 Task: Apply theme blue & gold in current slide.
Action: Mouse moved to (538, 117)
Screenshot: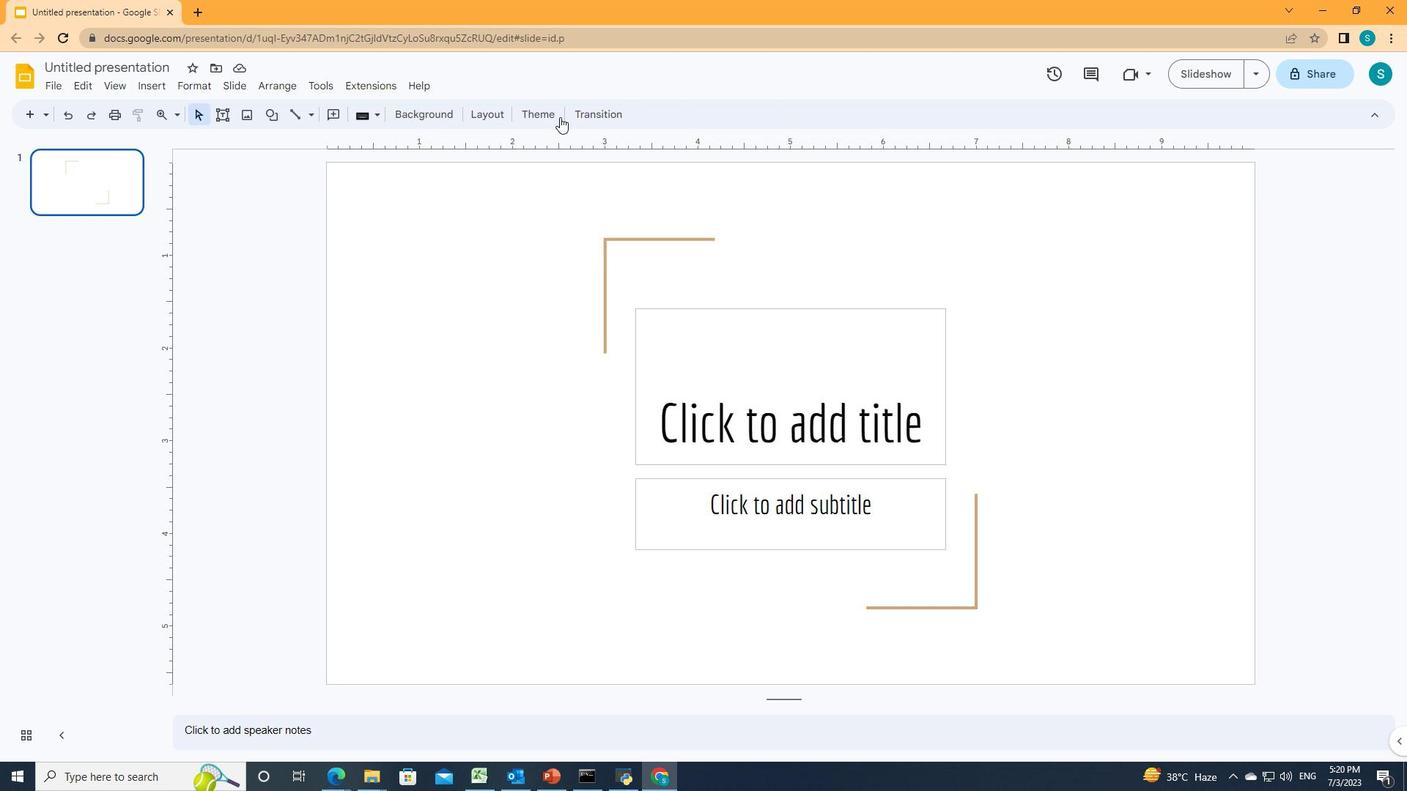 
Action: Mouse pressed left at (538, 117)
Screenshot: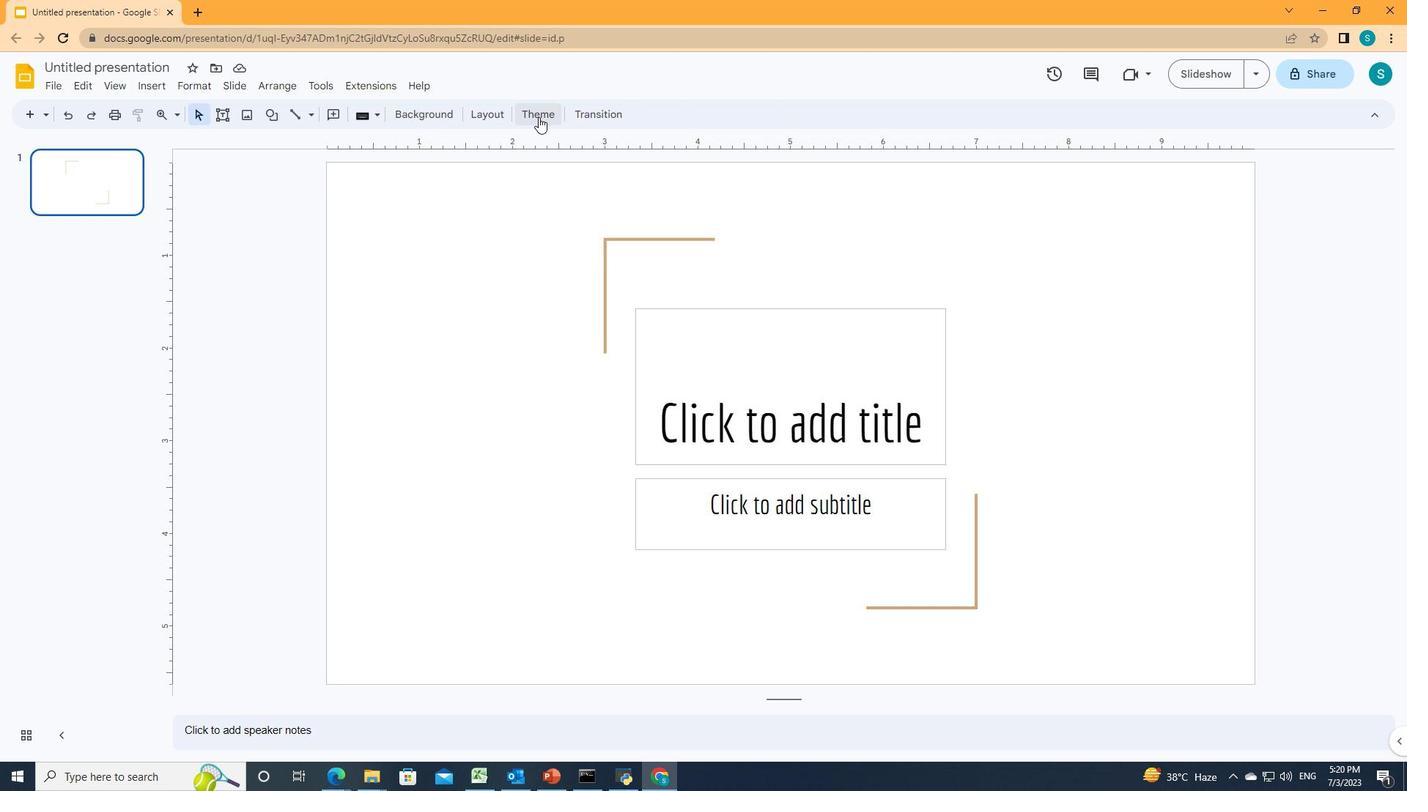 
Action: Mouse moved to (1246, 357)
Screenshot: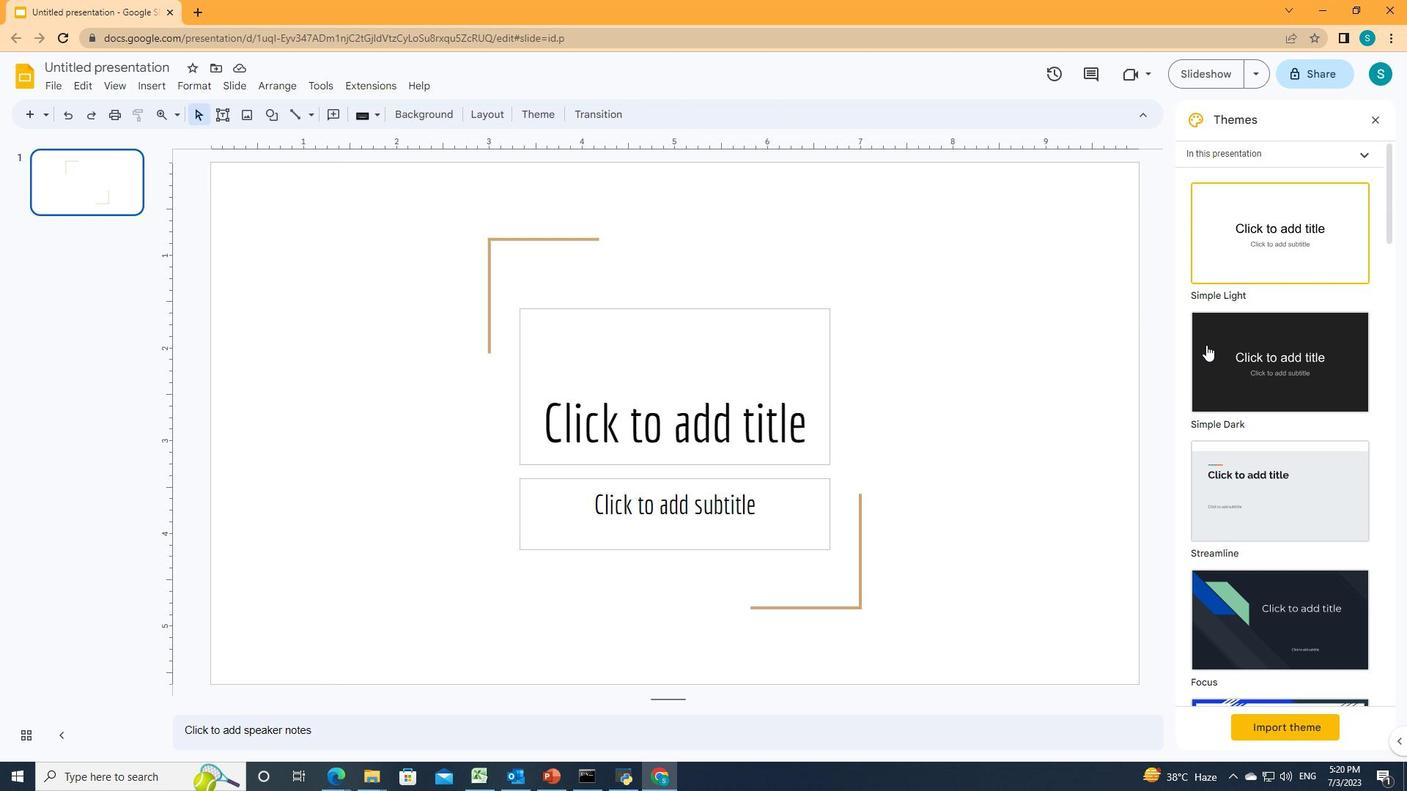 
Action: Mouse scrolled (1246, 356) with delta (0, 0)
Screenshot: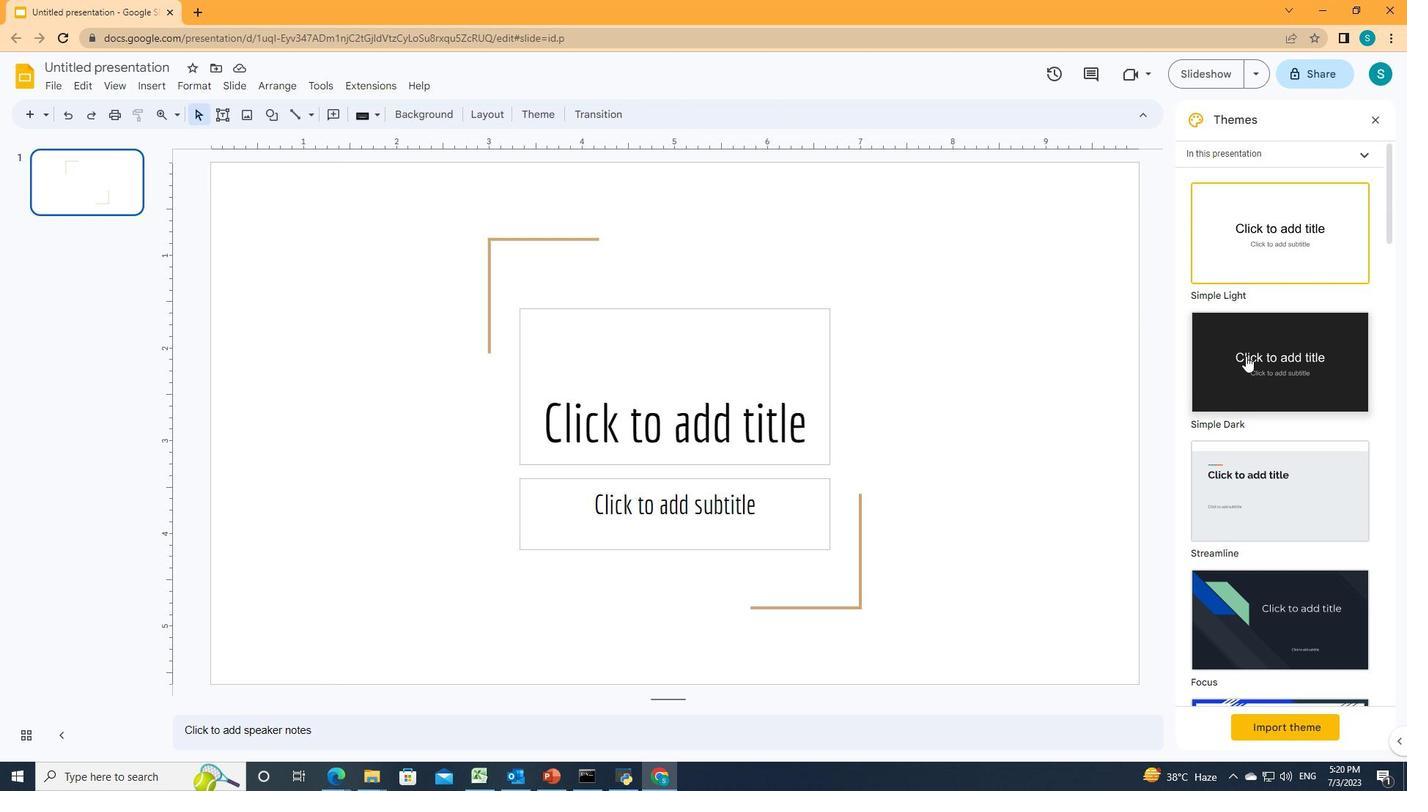 
Action: Mouse scrolled (1246, 356) with delta (0, 0)
Screenshot: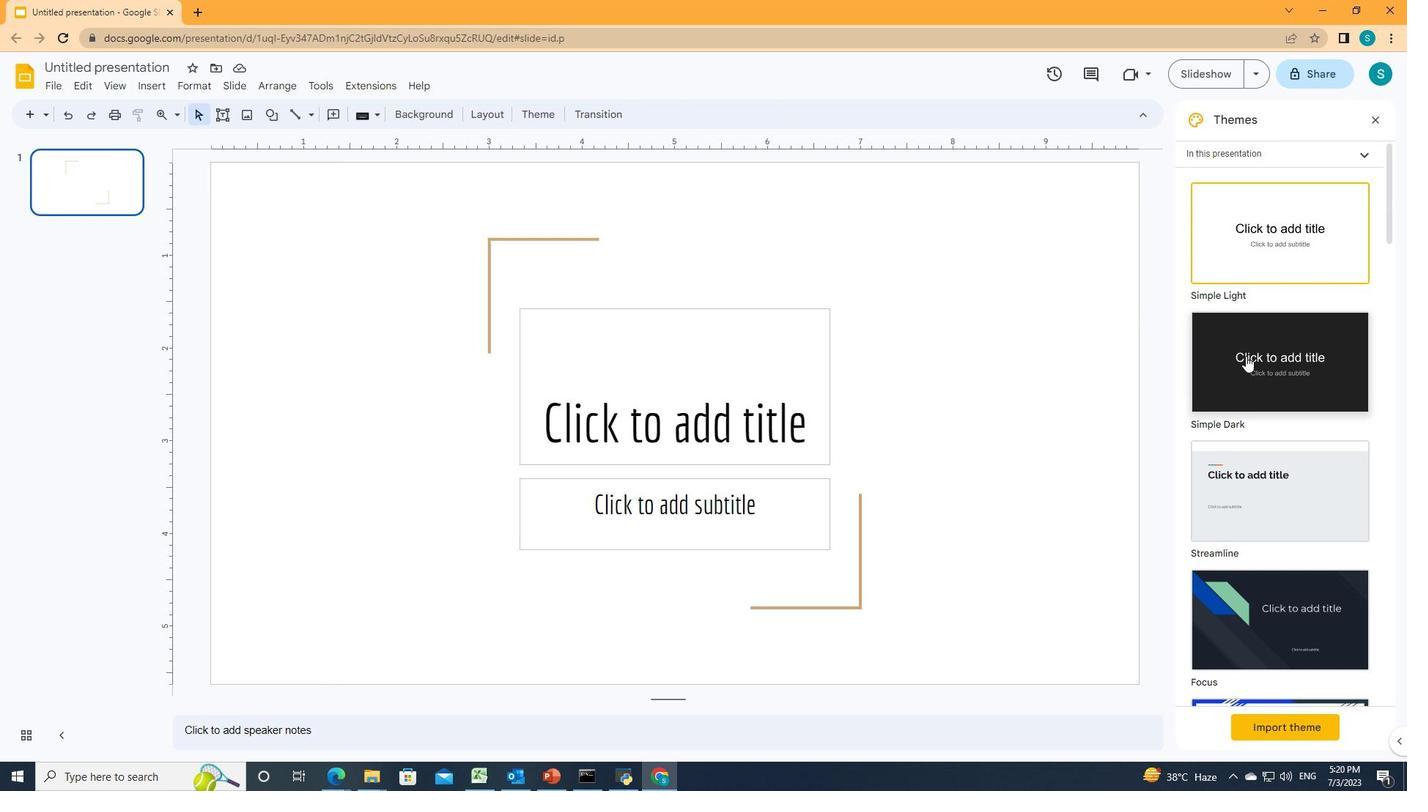 
Action: Mouse moved to (1246, 357)
Screenshot: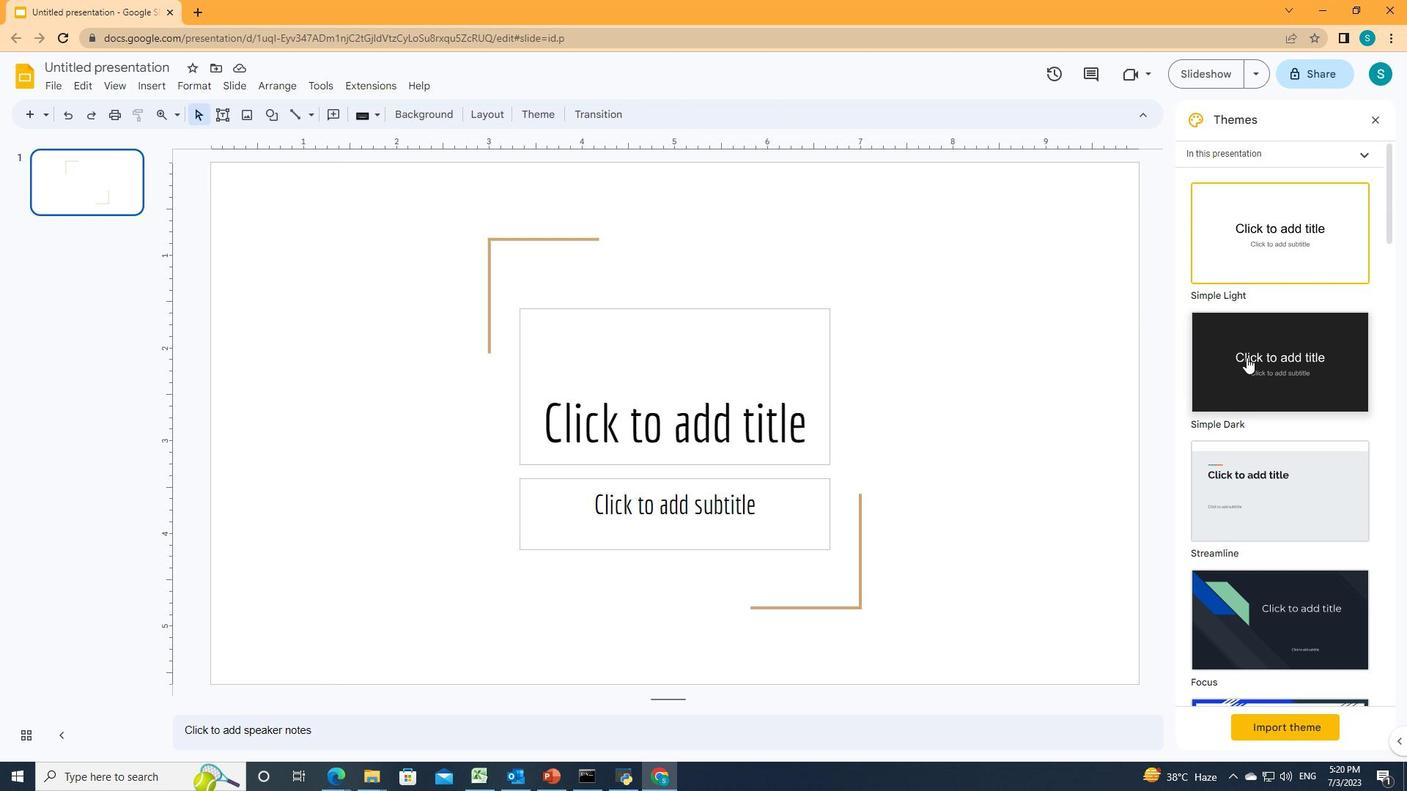 
Action: Mouse scrolled (1246, 356) with delta (0, 0)
Screenshot: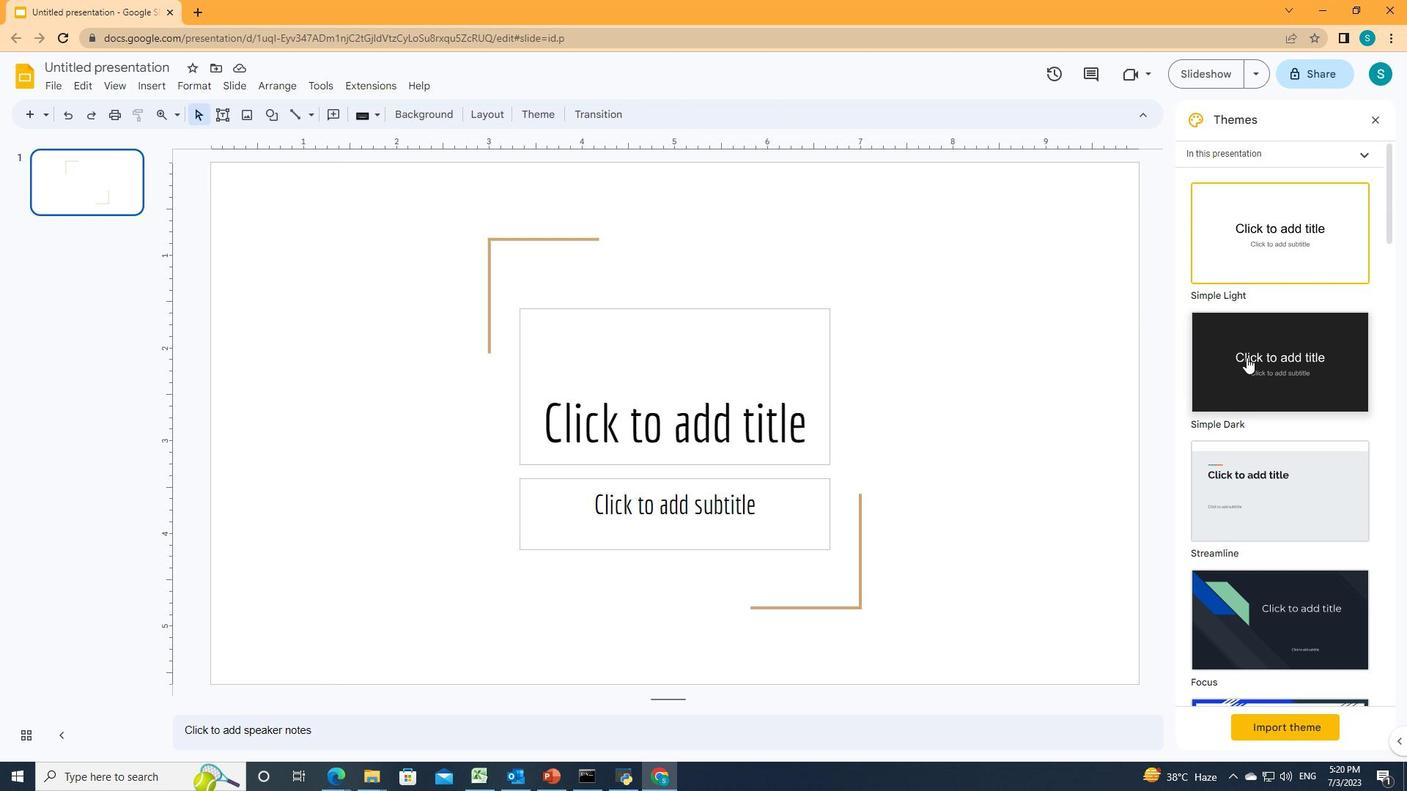 
Action: Mouse moved to (1246, 358)
Screenshot: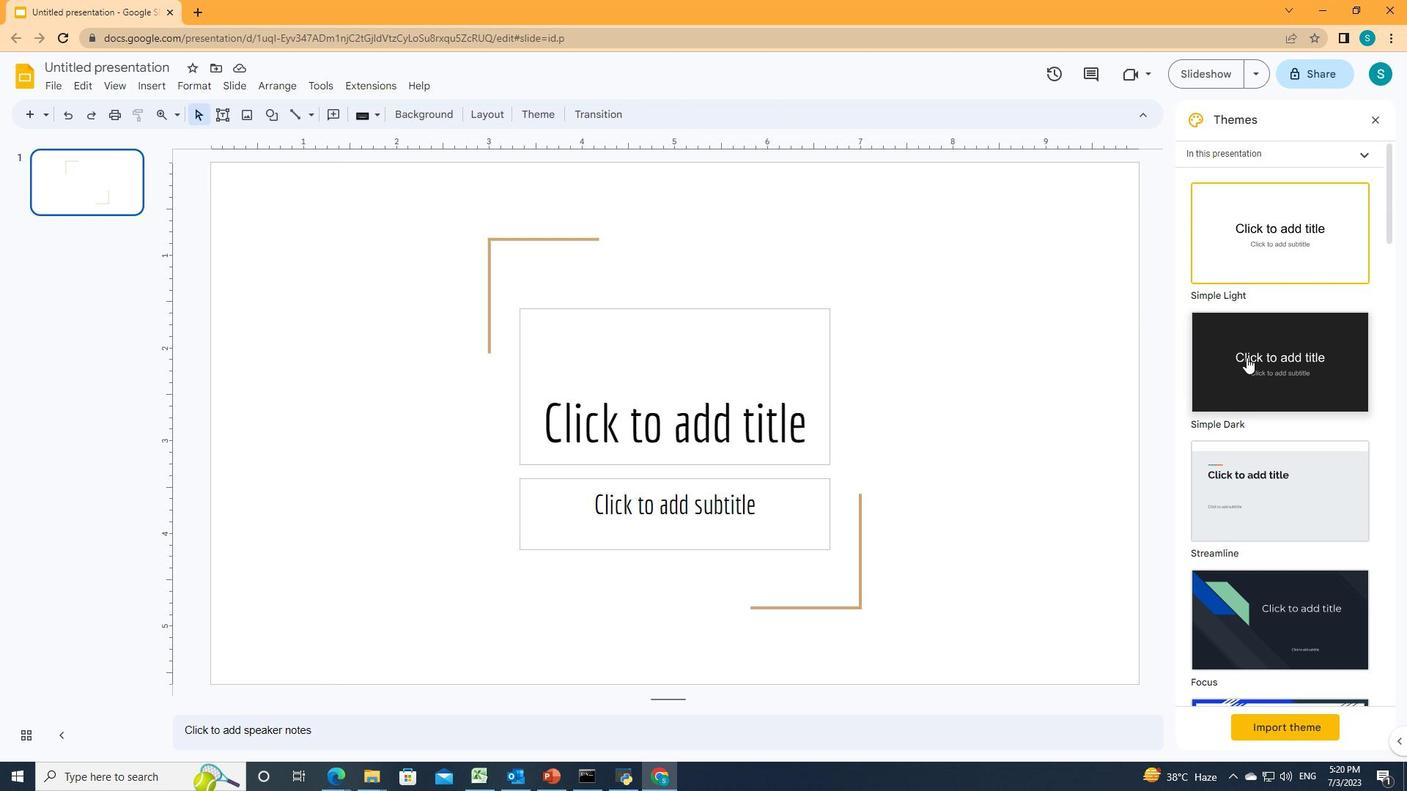 
Action: Mouse scrolled (1246, 357) with delta (0, 0)
Screenshot: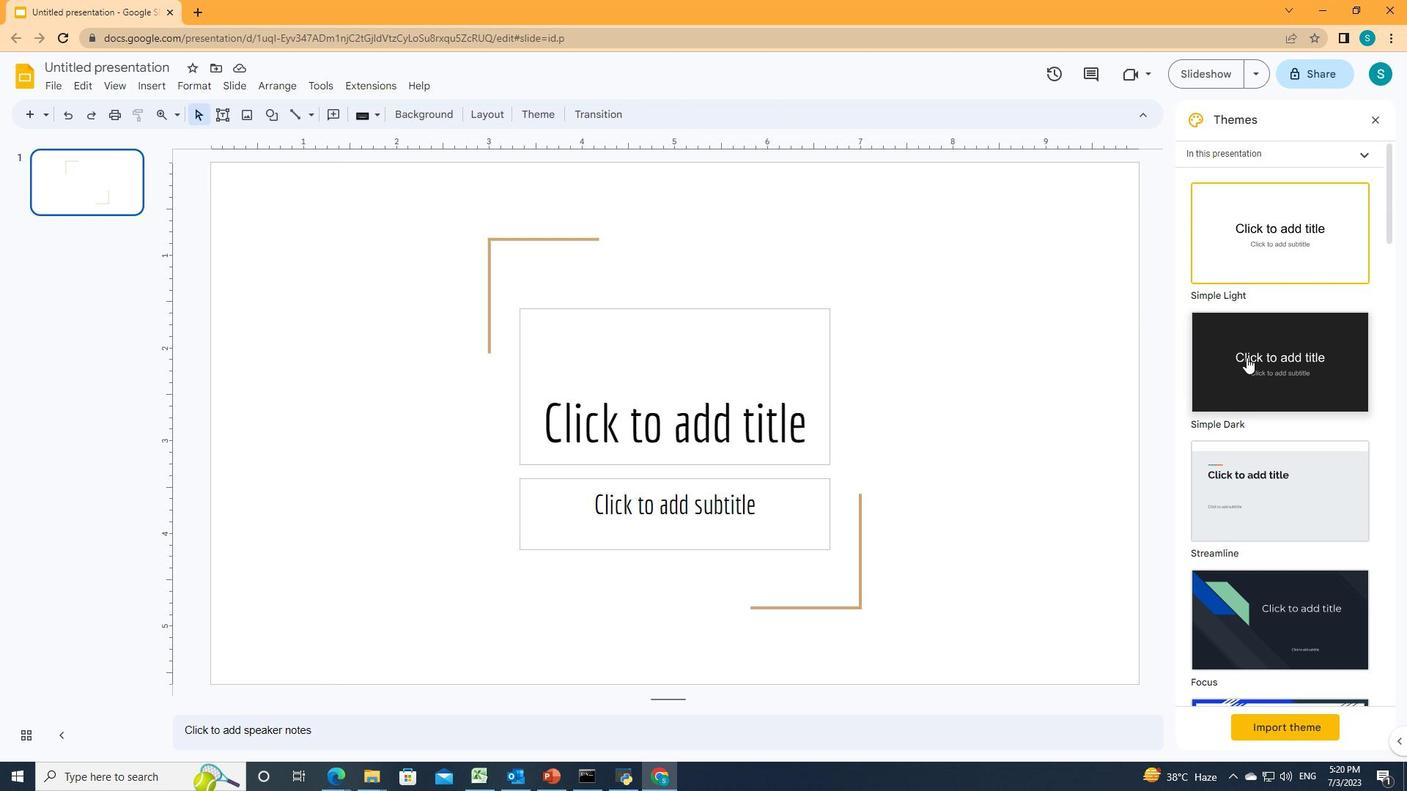 
Action: Mouse scrolled (1246, 357) with delta (0, 0)
Screenshot: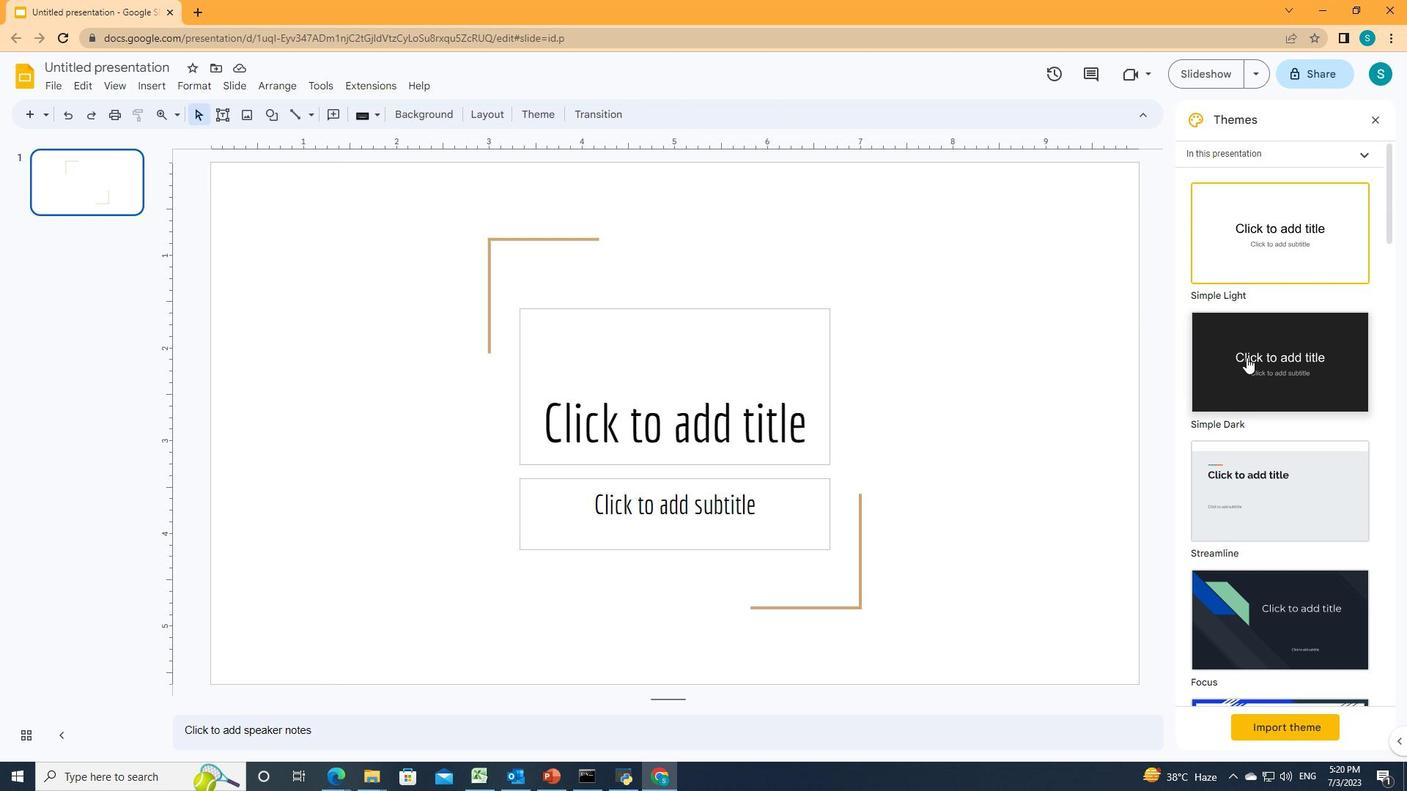 
Action: Mouse scrolled (1246, 357) with delta (0, 0)
Screenshot: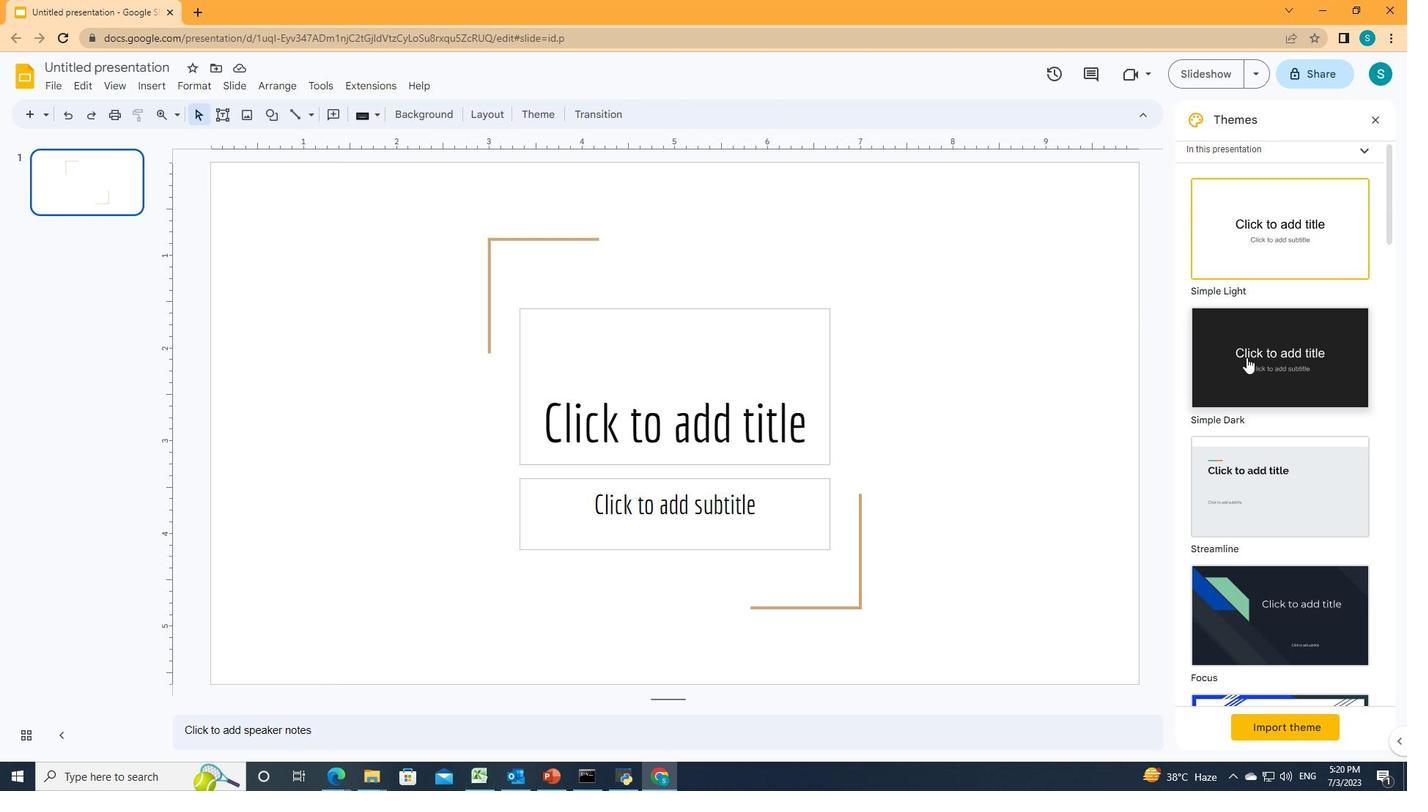 
Action: Mouse scrolled (1246, 357) with delta (0, 0)
Screenshot: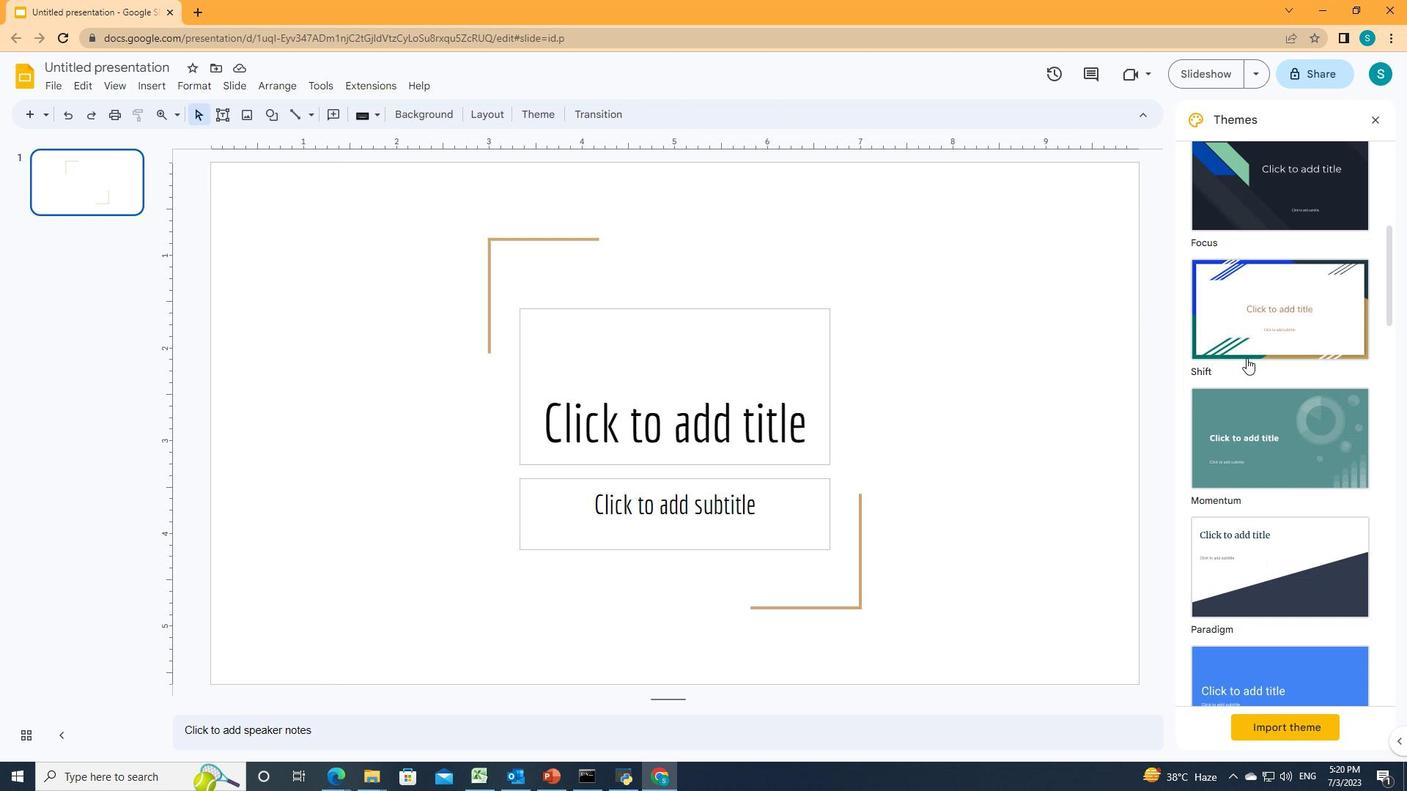 
Action: Mouse scrolled (1246, 357) with delta (0, 0)
Screenshot: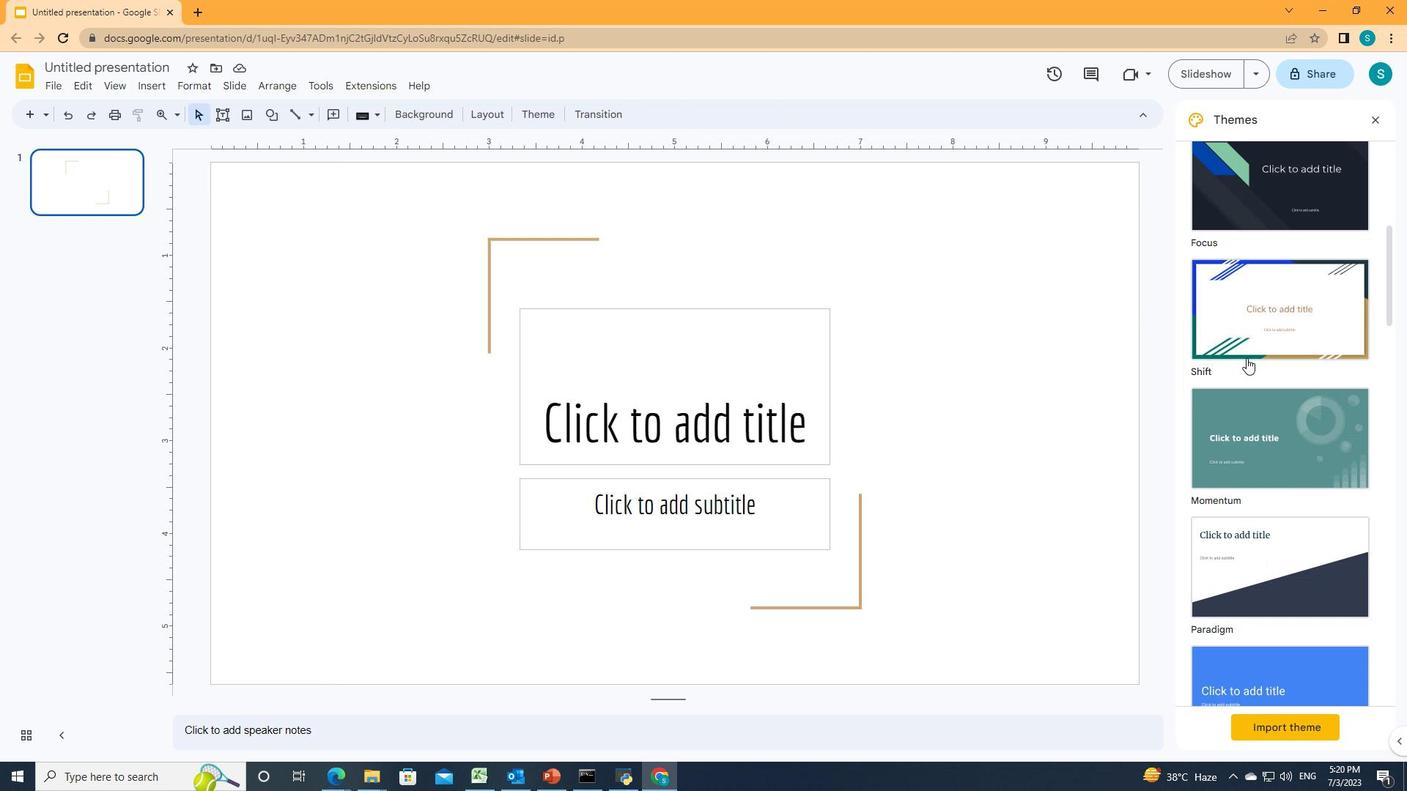 
Action: Mouse scrolled (1246, 357) with delta (0, 0)
Screenshot: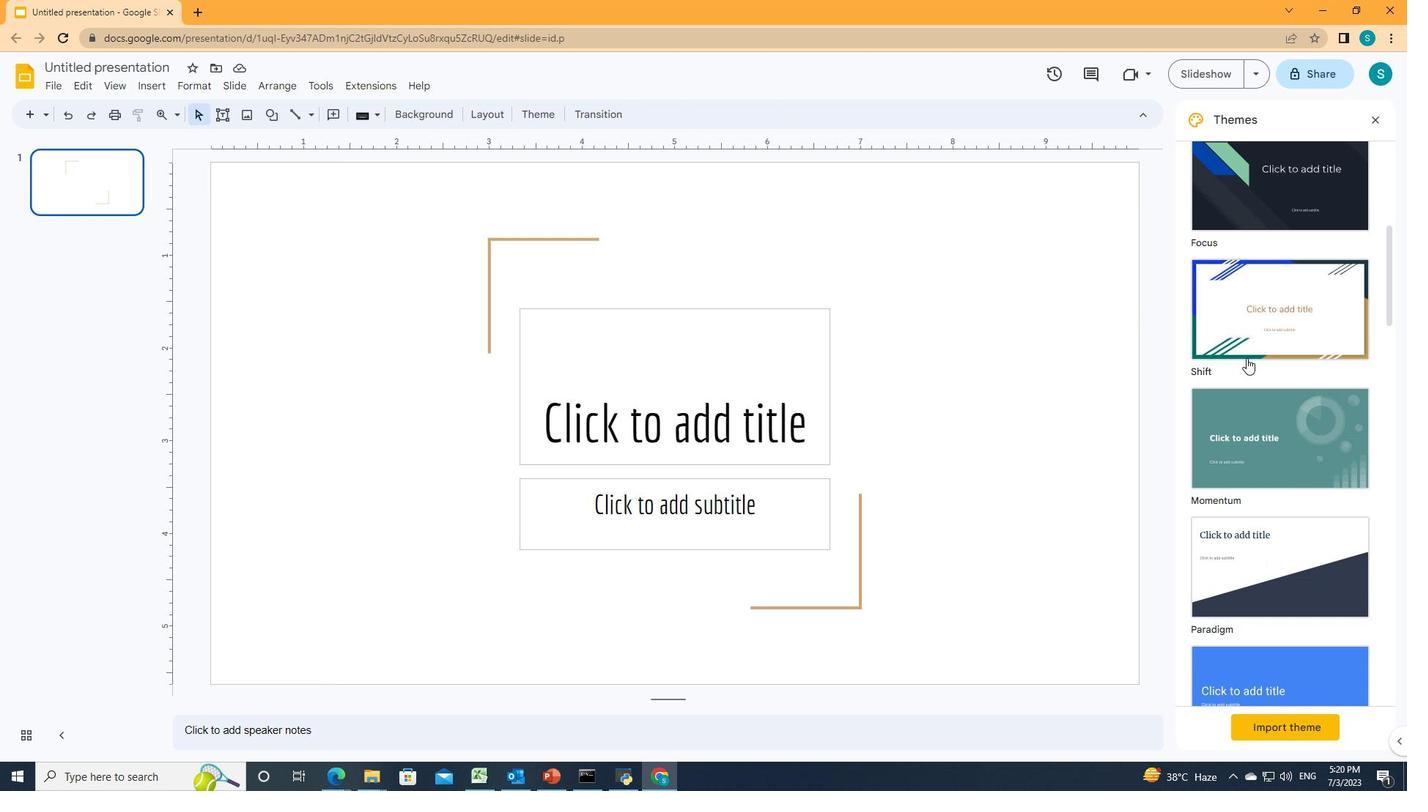 
Action: Mouse scrolled (1246, 357) with delta (0, 0)
Screenshot: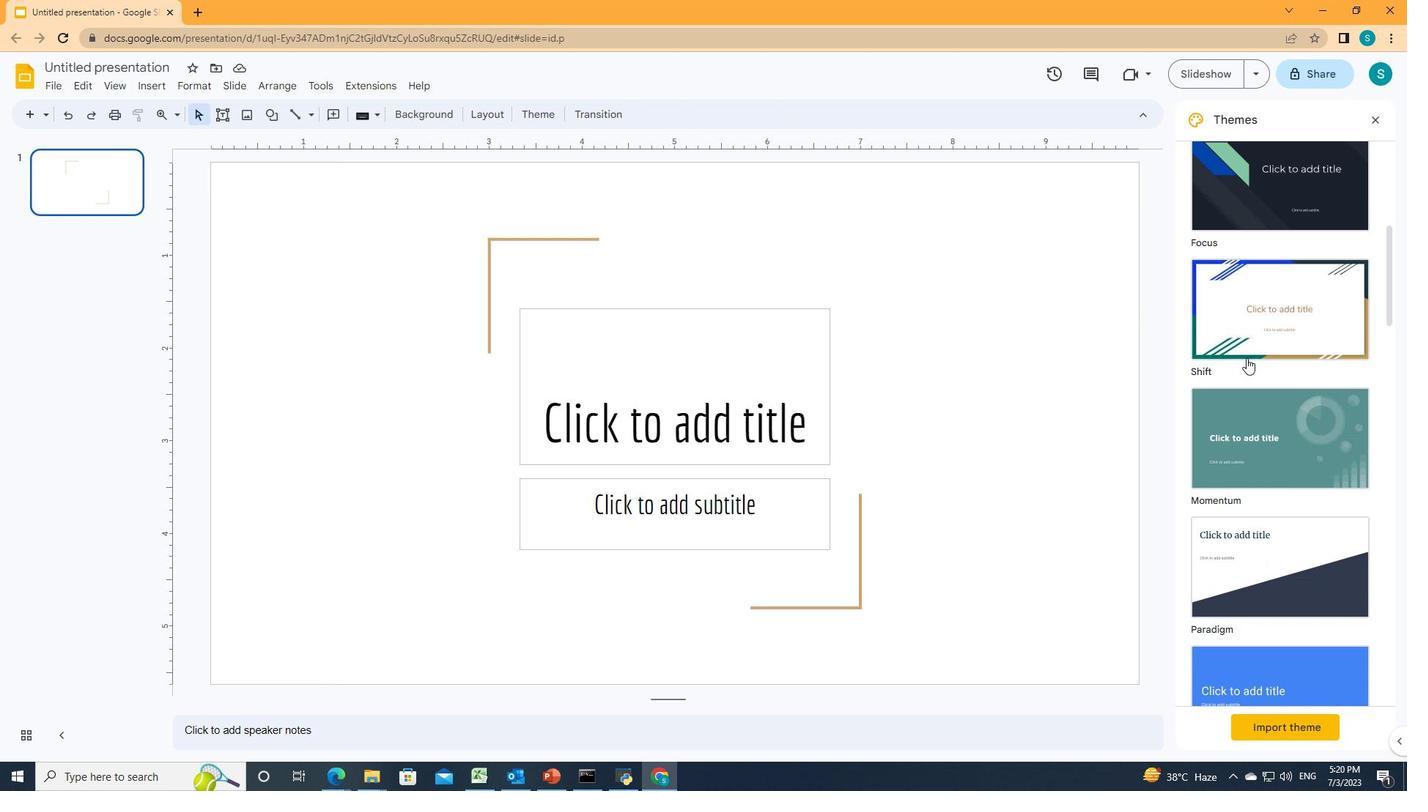 
Action: Mouse scrolled (1246, 357) with delta (0, 0)
Screenshot: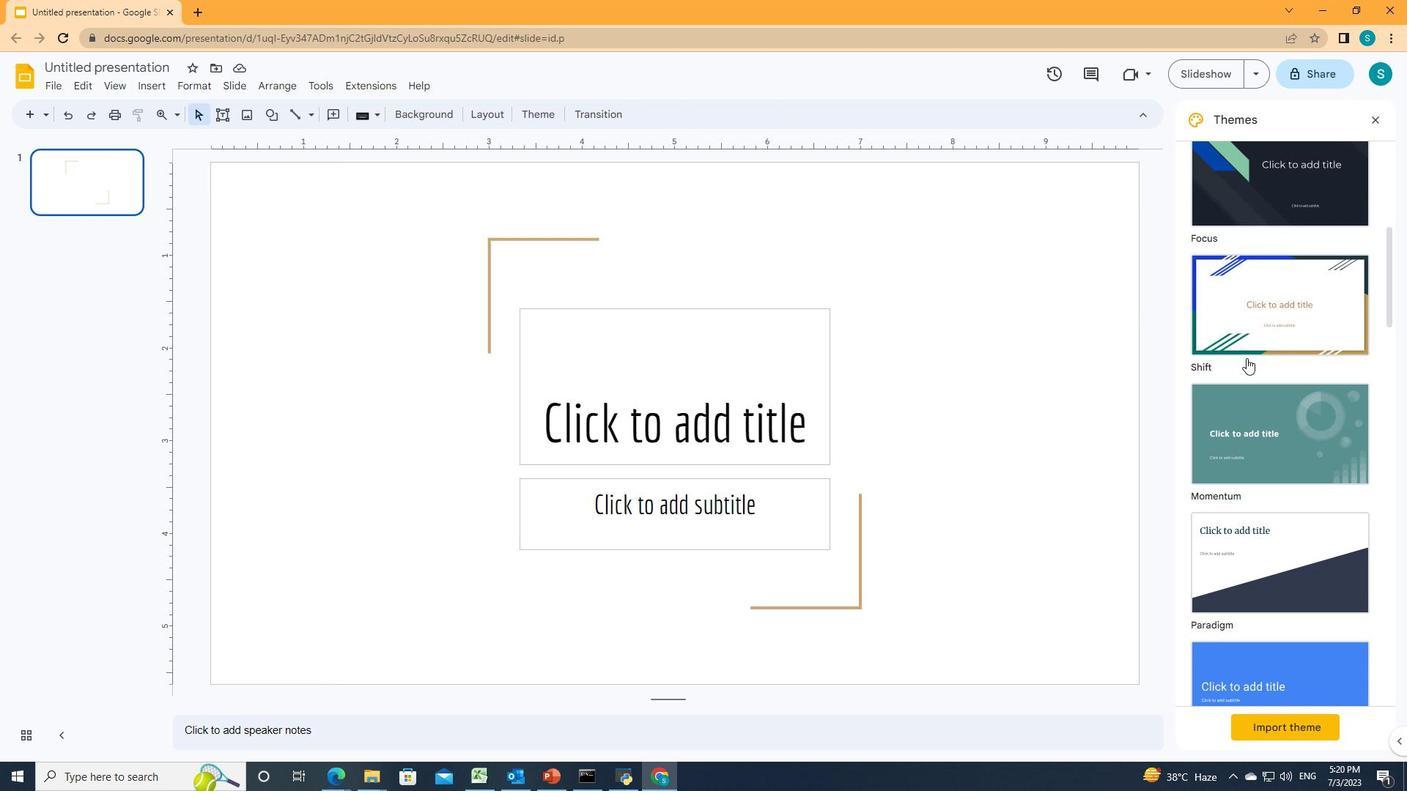 
Action: Mouse scrolled (1246, 357) with delta (0, 0)
Screenshot: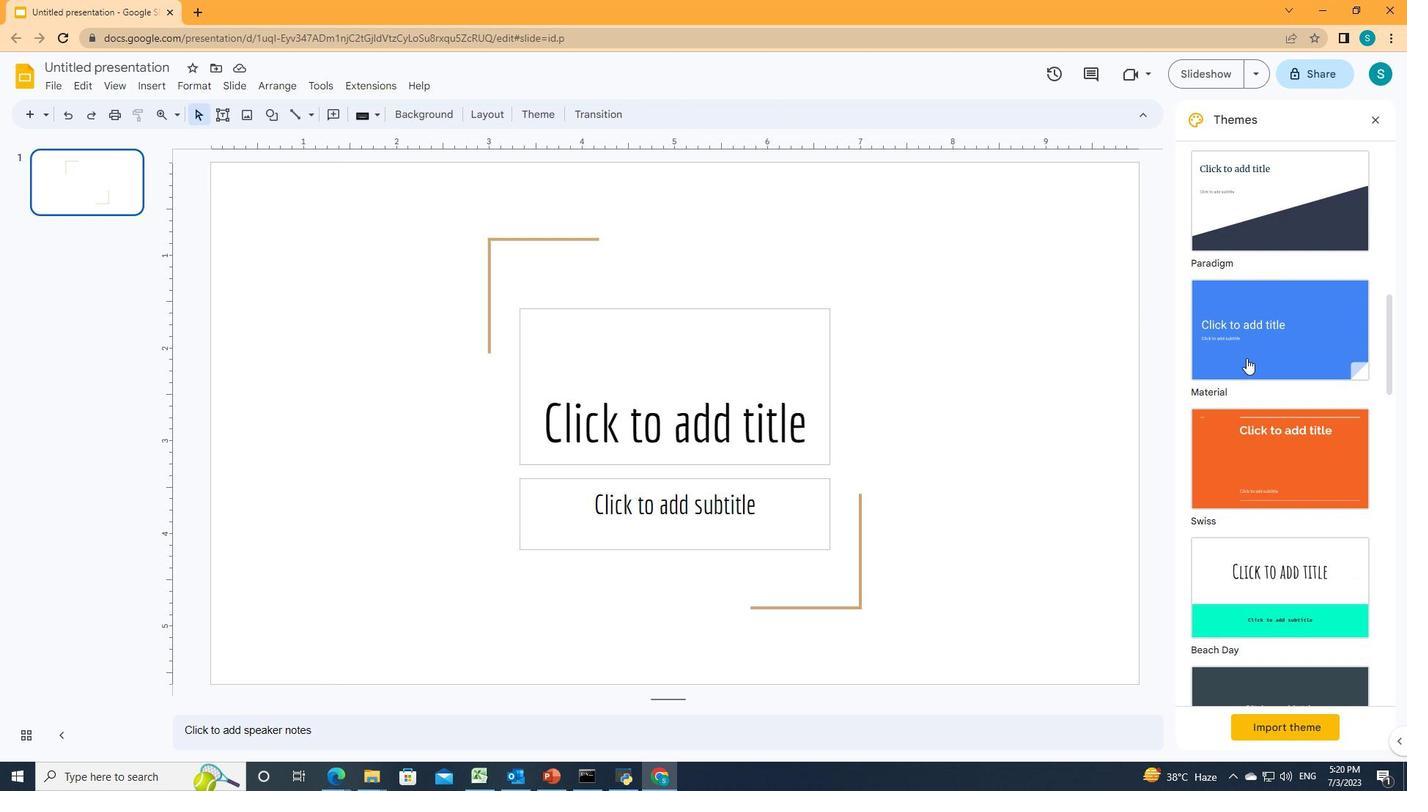 
Action: Mouse scrolled (1246, 357) with delta (0, 0)
Screenshot: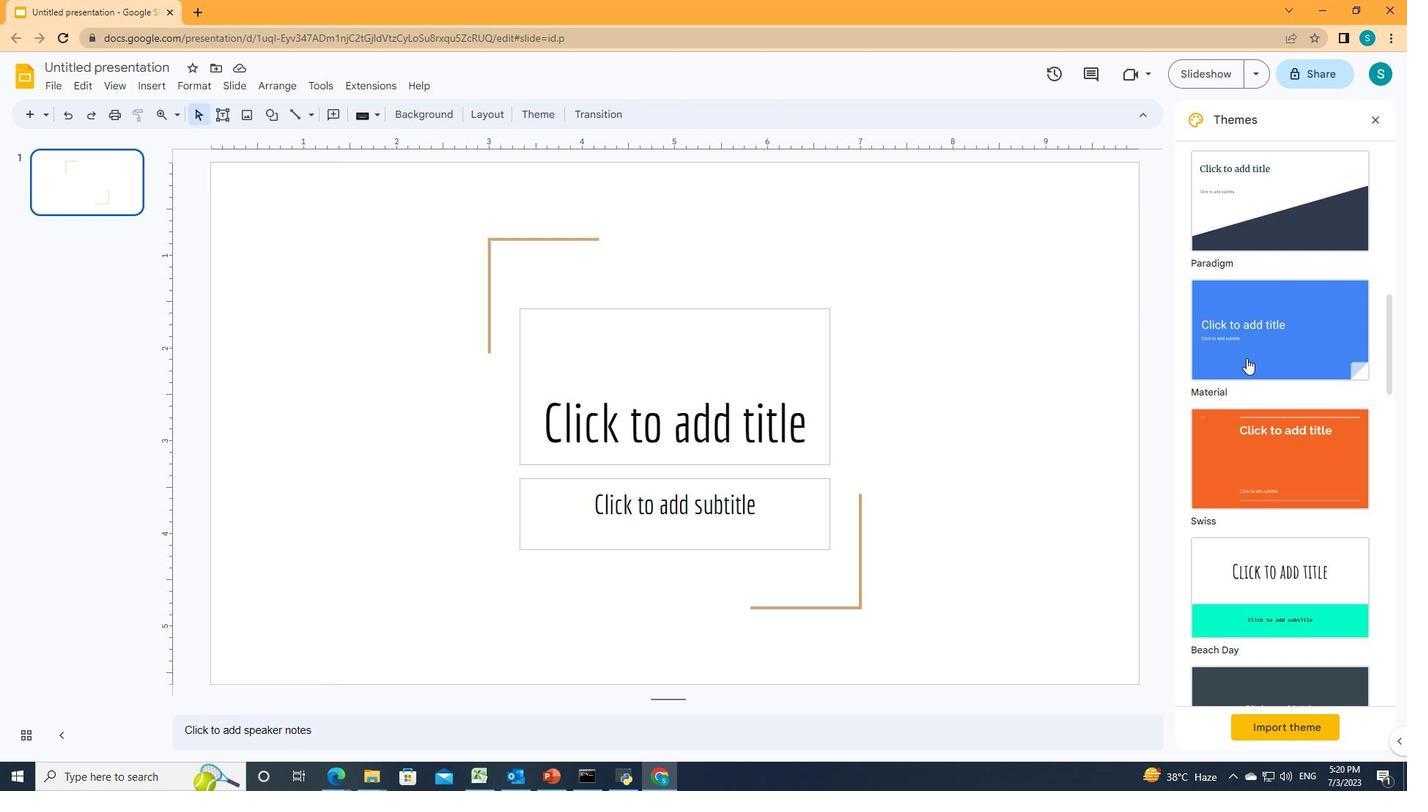 
Action: Mouse scrolled (1246, 357) with delta (0, 0)
Screenshot: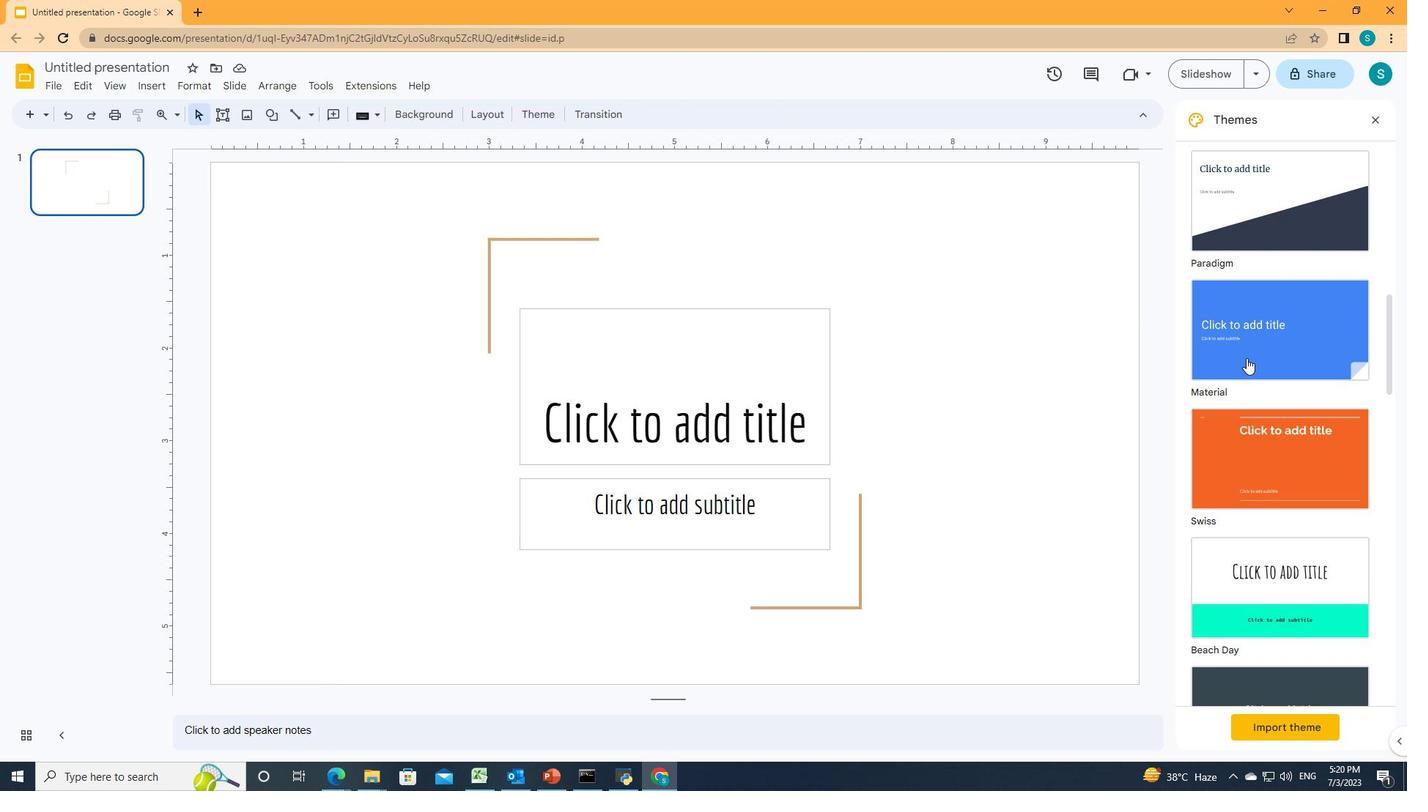 
Action: Mouse scrolled (1246, 357) with delta (0, 0)
Screenshot: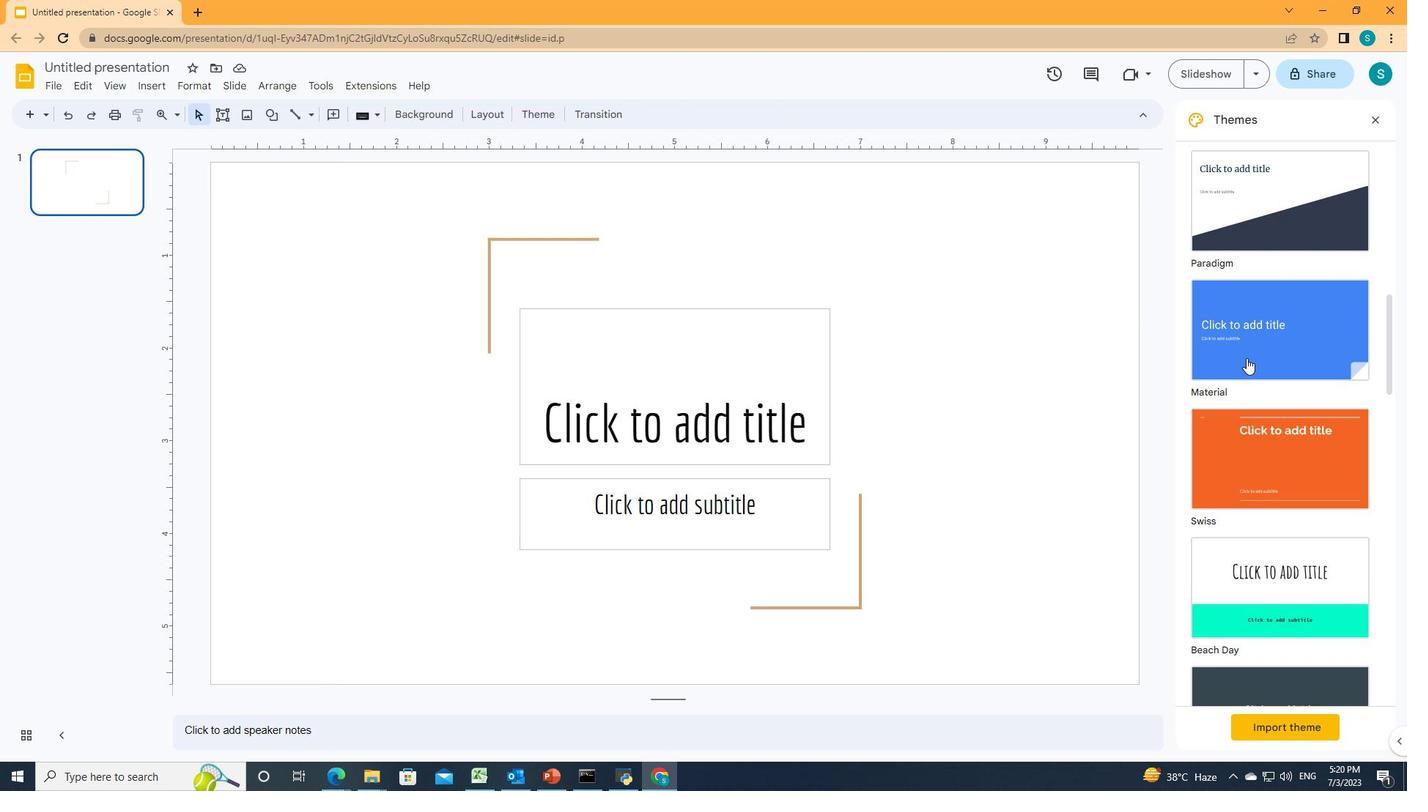 
Action: Mouse scrolled (1246, 357) with delta (0, 0)
Screenshot: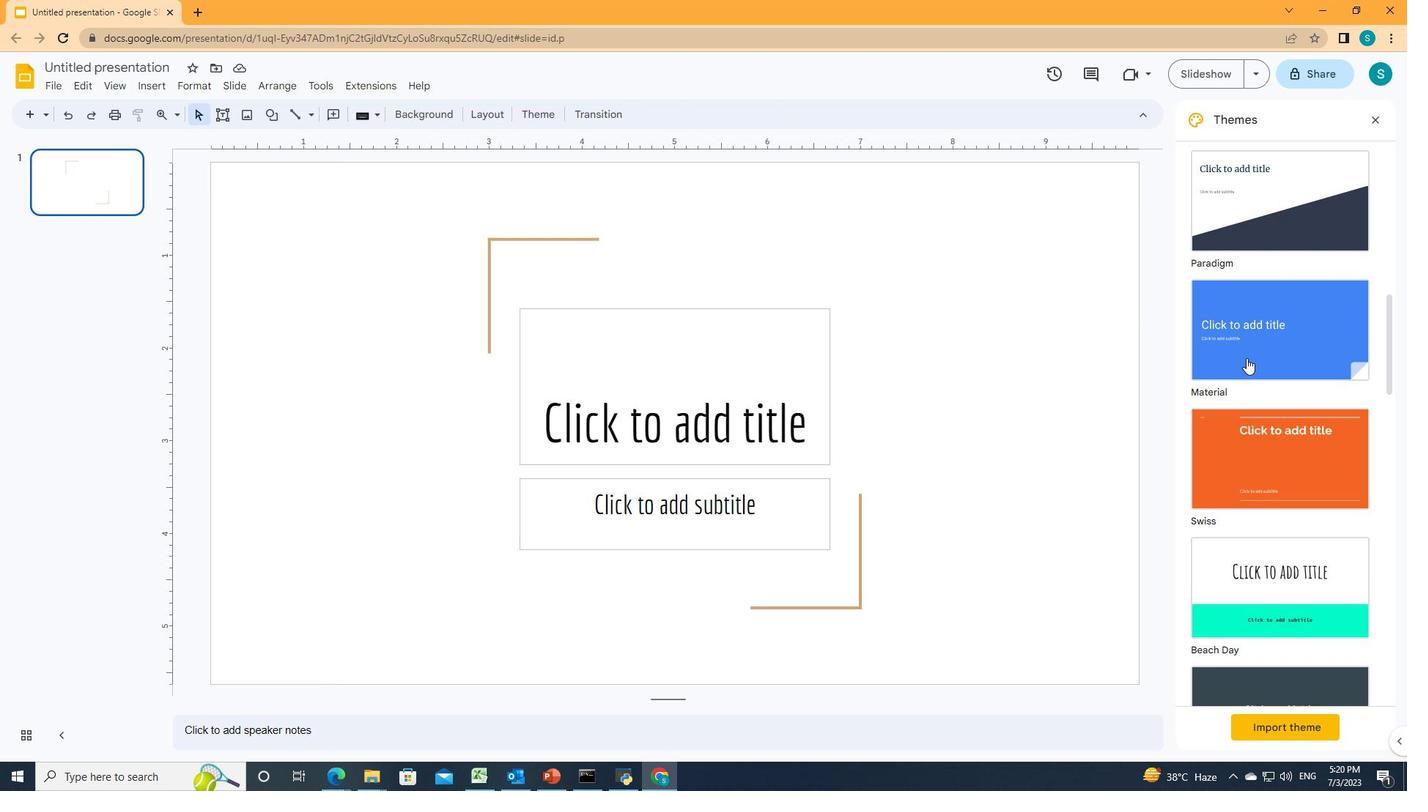 
Action: Mouse scrolled (1246, 357) with delta (0, 0)
Screenshot: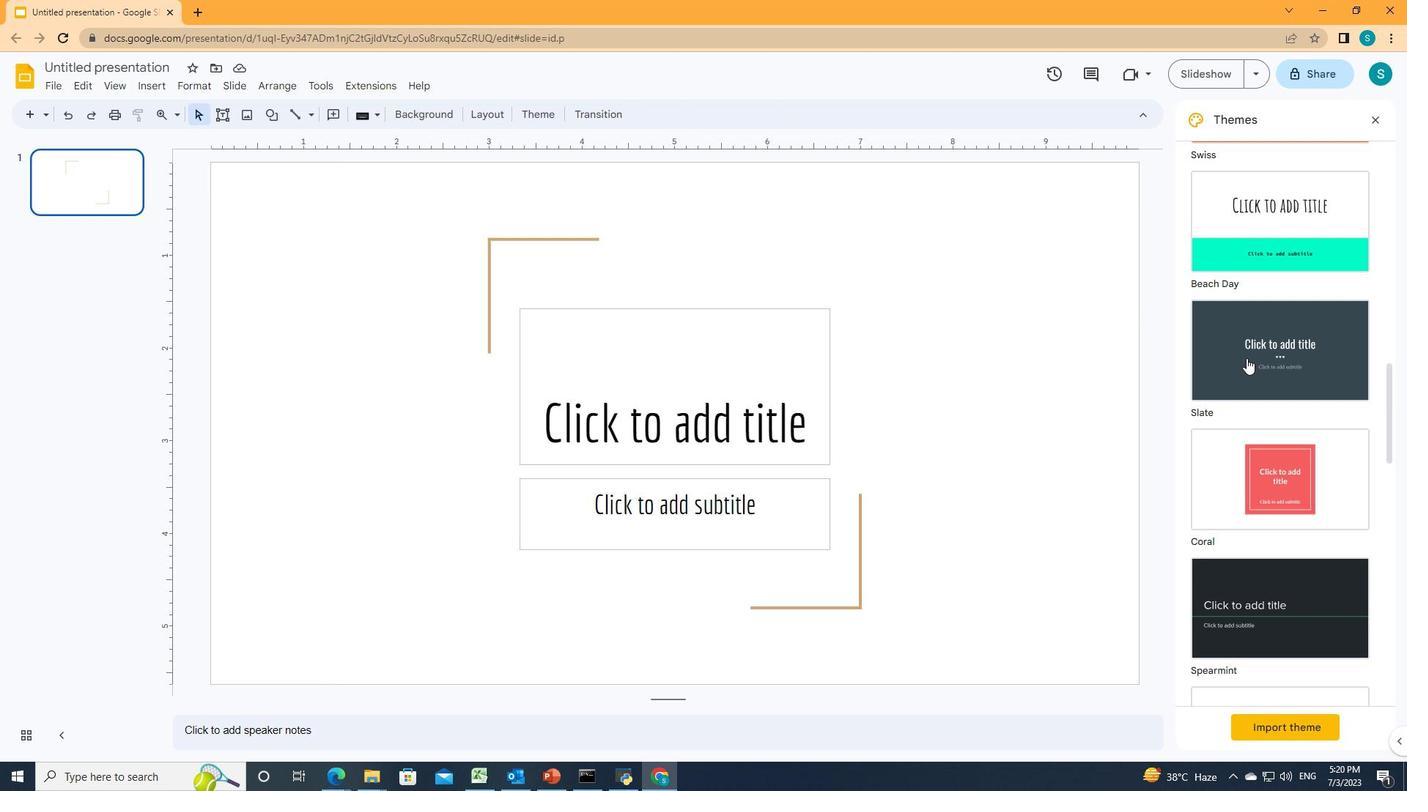 
Action: Mouse scrolled (1246, 357) with delta (0, 0)
Screenshot: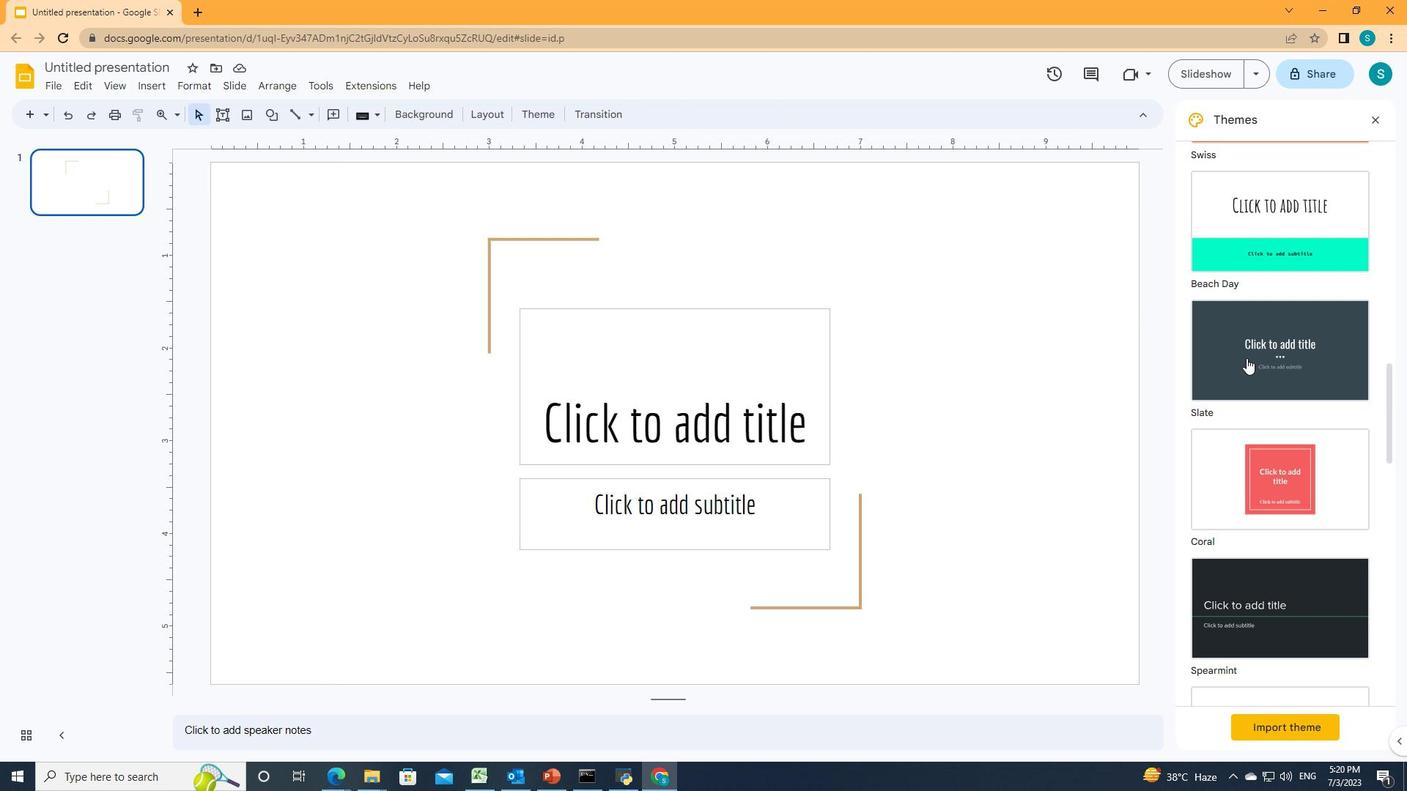 
Action: Mouse scrolled (1246, 357) with delta (0, 0)
Screenshot: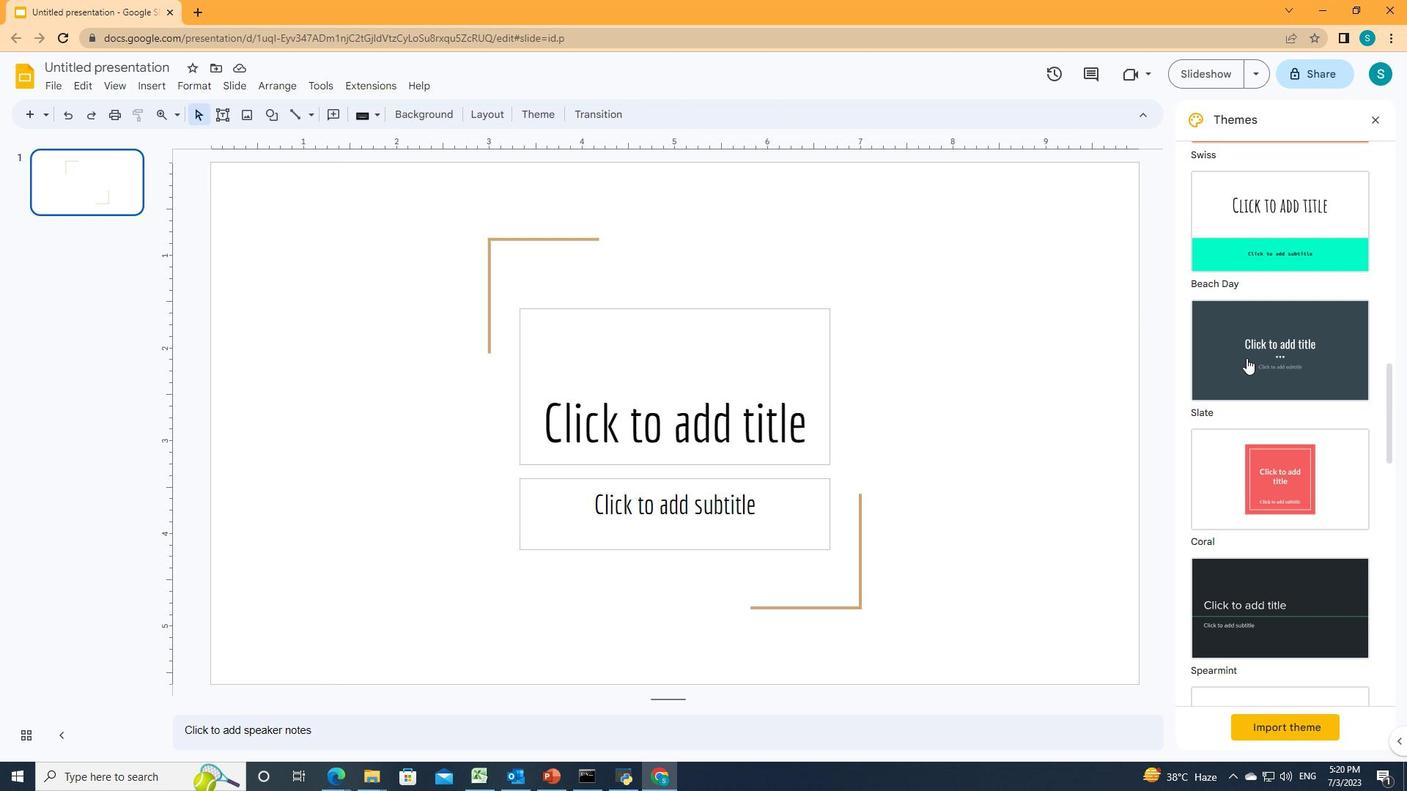 
Action: Mouse scrolled (1246, 357) with delta (0, 0)
Screenshot: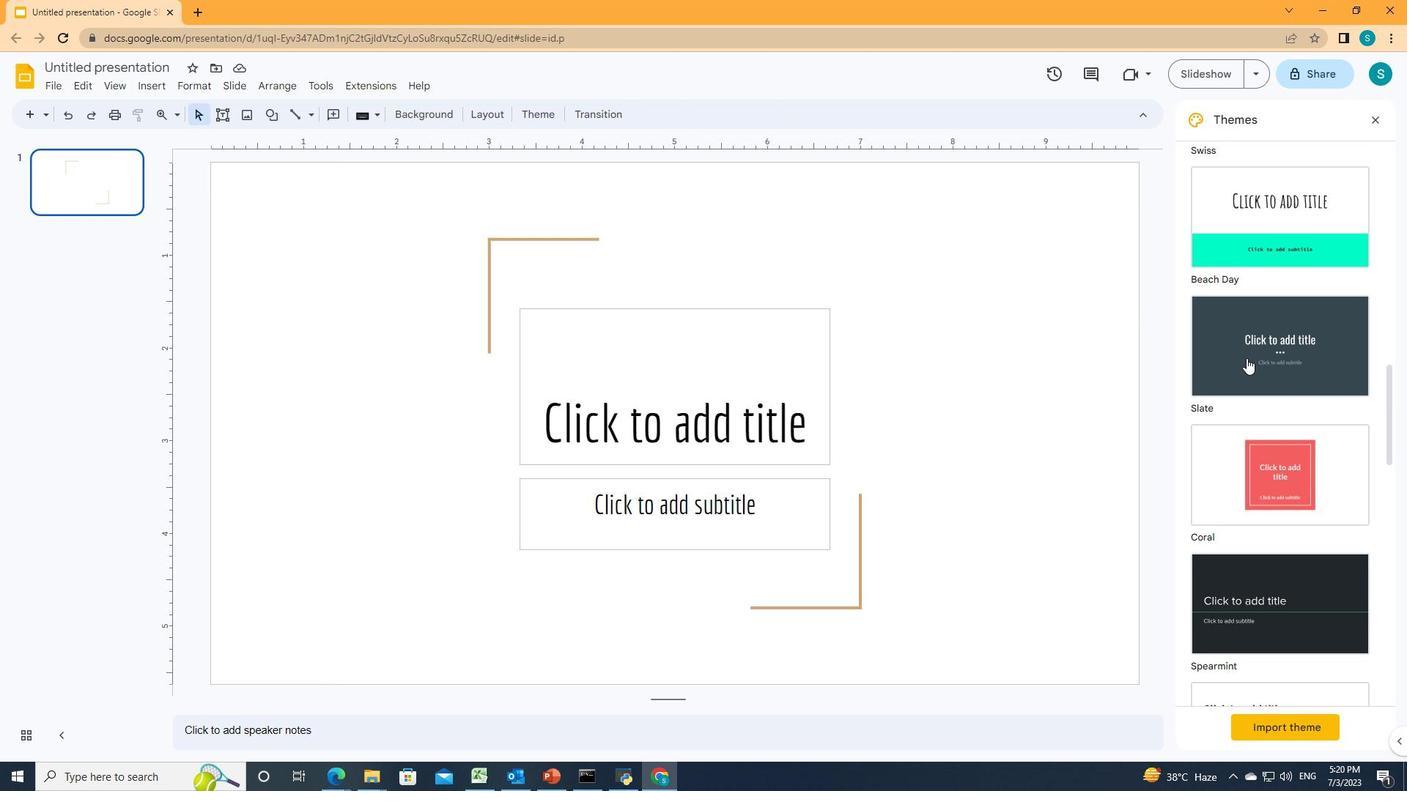 
Action: Mouse scrolled (1246, 357) with delta (0, 0)
Screenshot: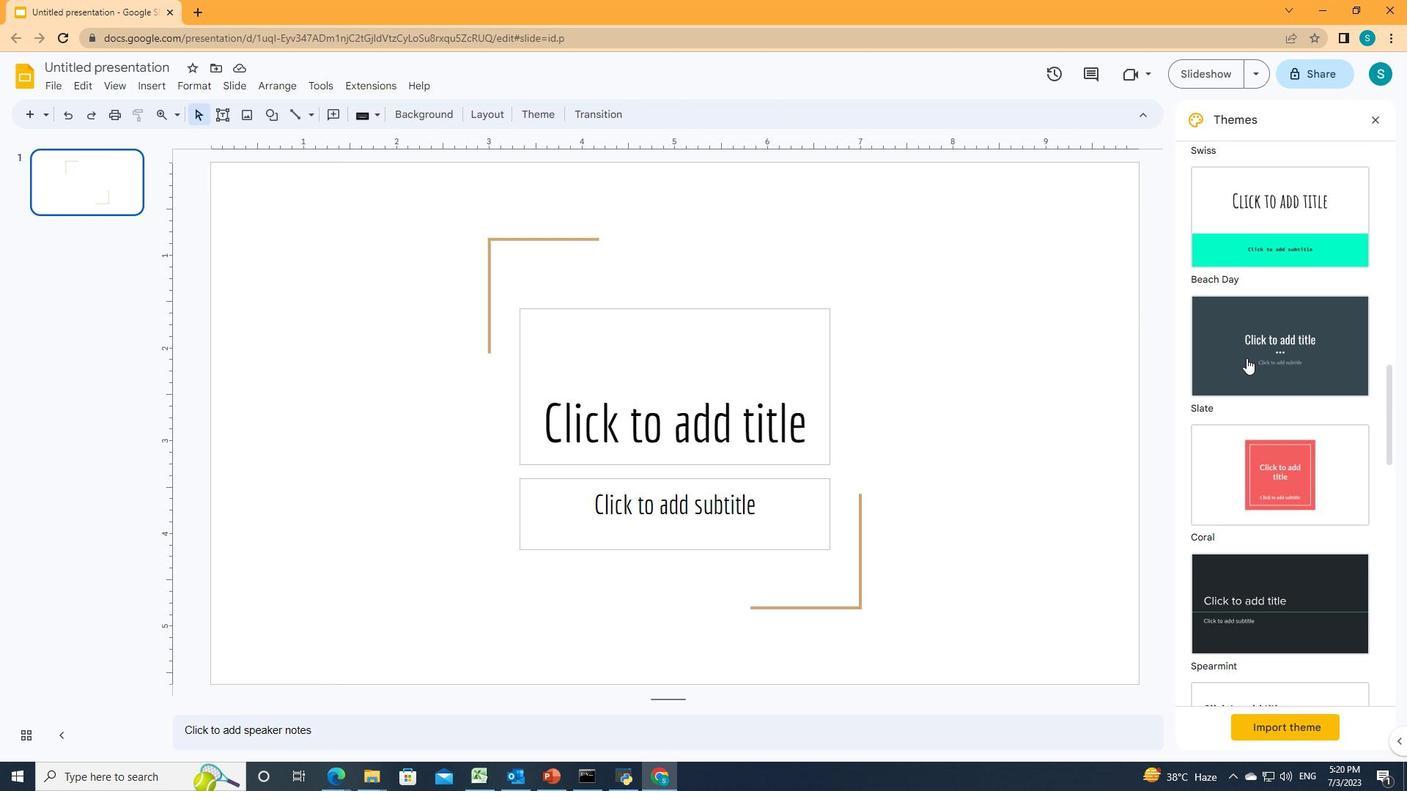
Action: Mouse scrolled (1246, 357) with delta (0, 0)
Screenshot: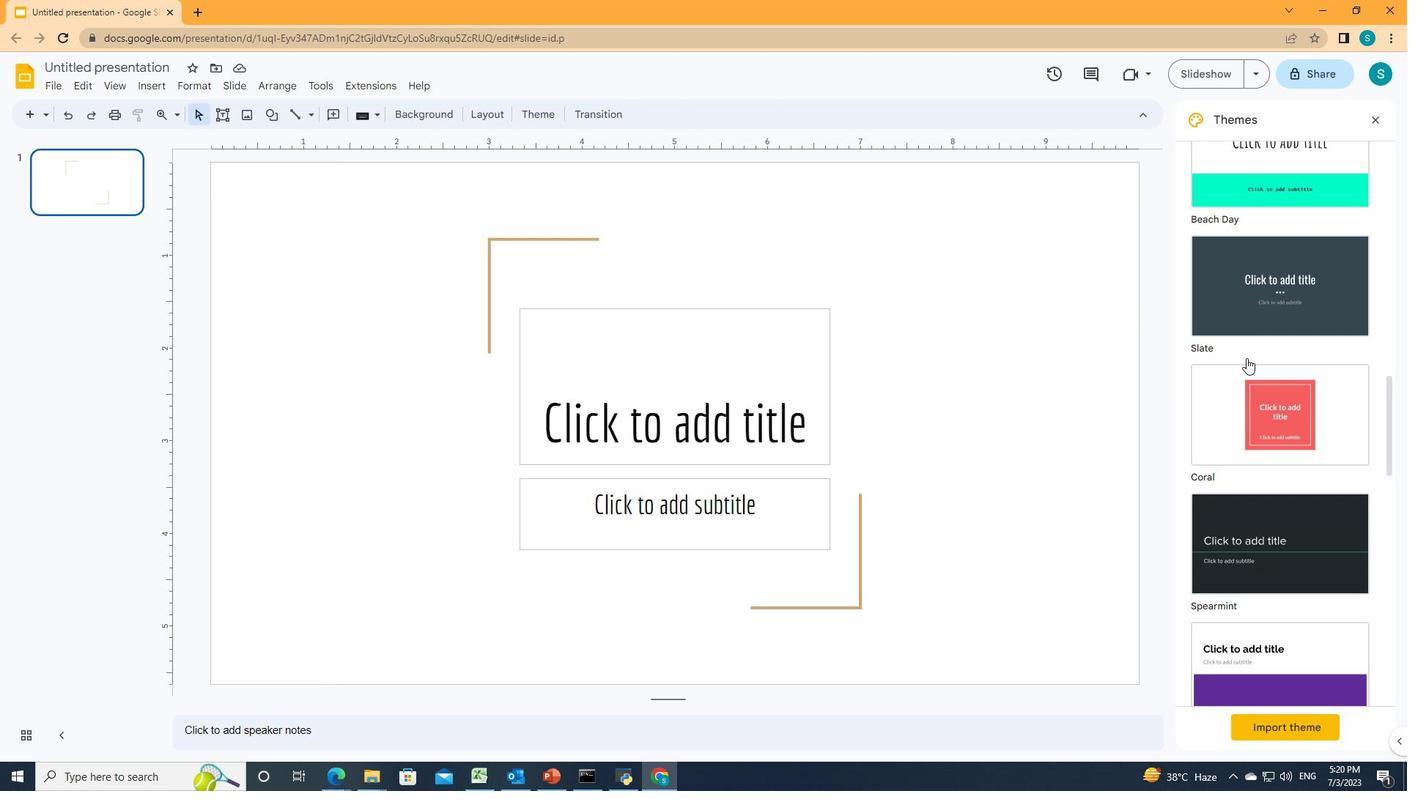 
Action: Mouse scrolled (1246, 357) with delta (0, 0)
Screenshot: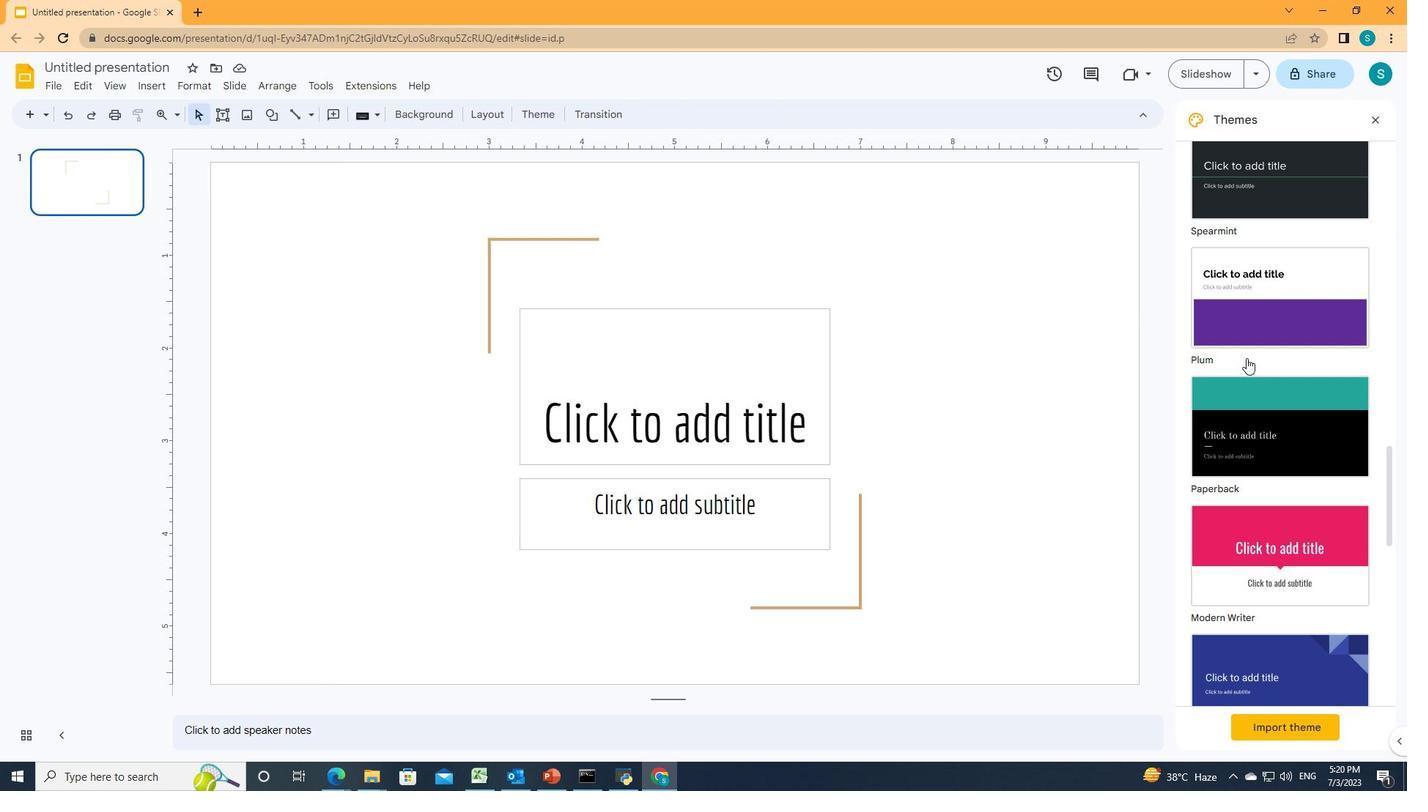 
Action: Mouse scrolled (1246, 357) with delta (0, 0)
Screenshot: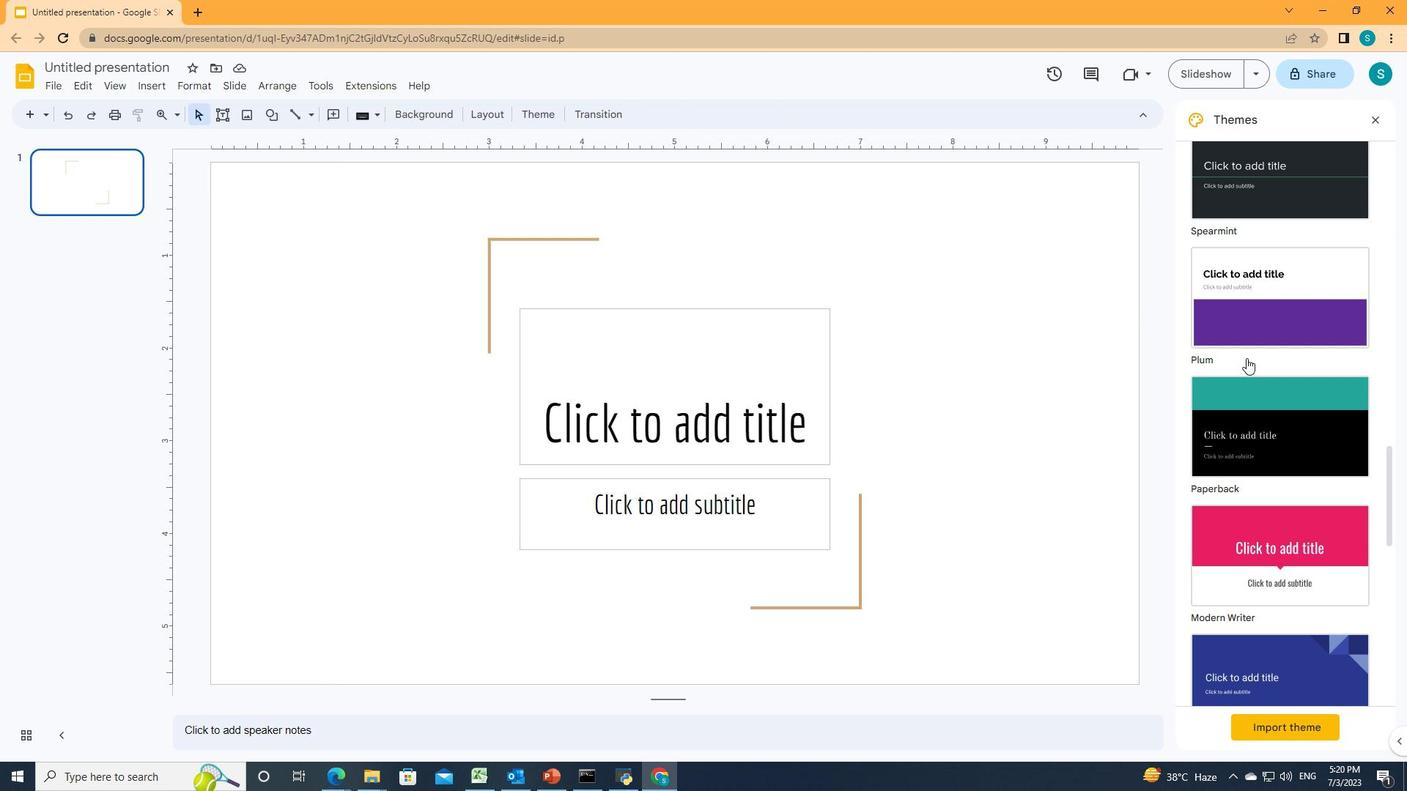 
Action: Mouse scrolled (1246, 357) with delta (0, 0)
Screenshot: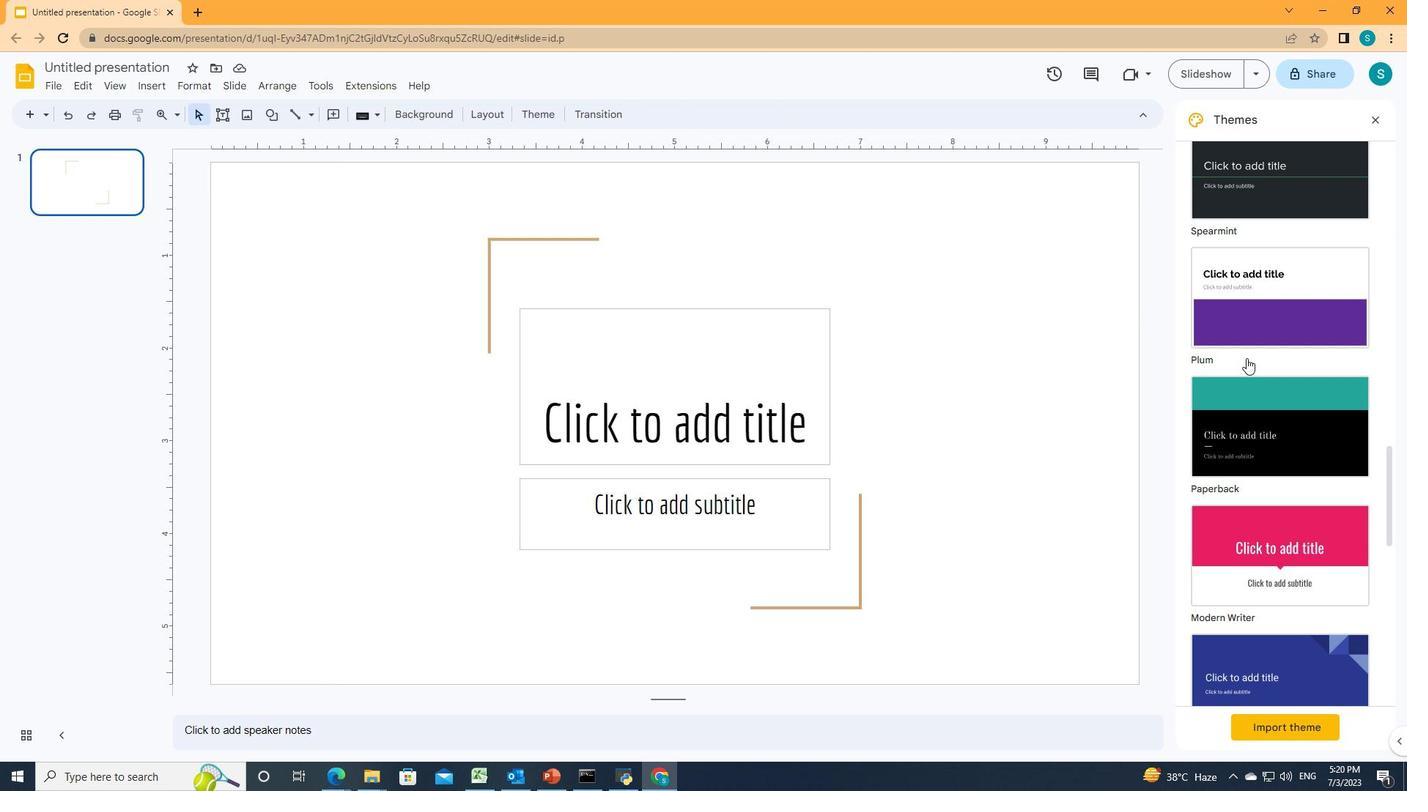 
Action: Mouse scrolled (1246, 357) with delta (0, 0)
Screenshot: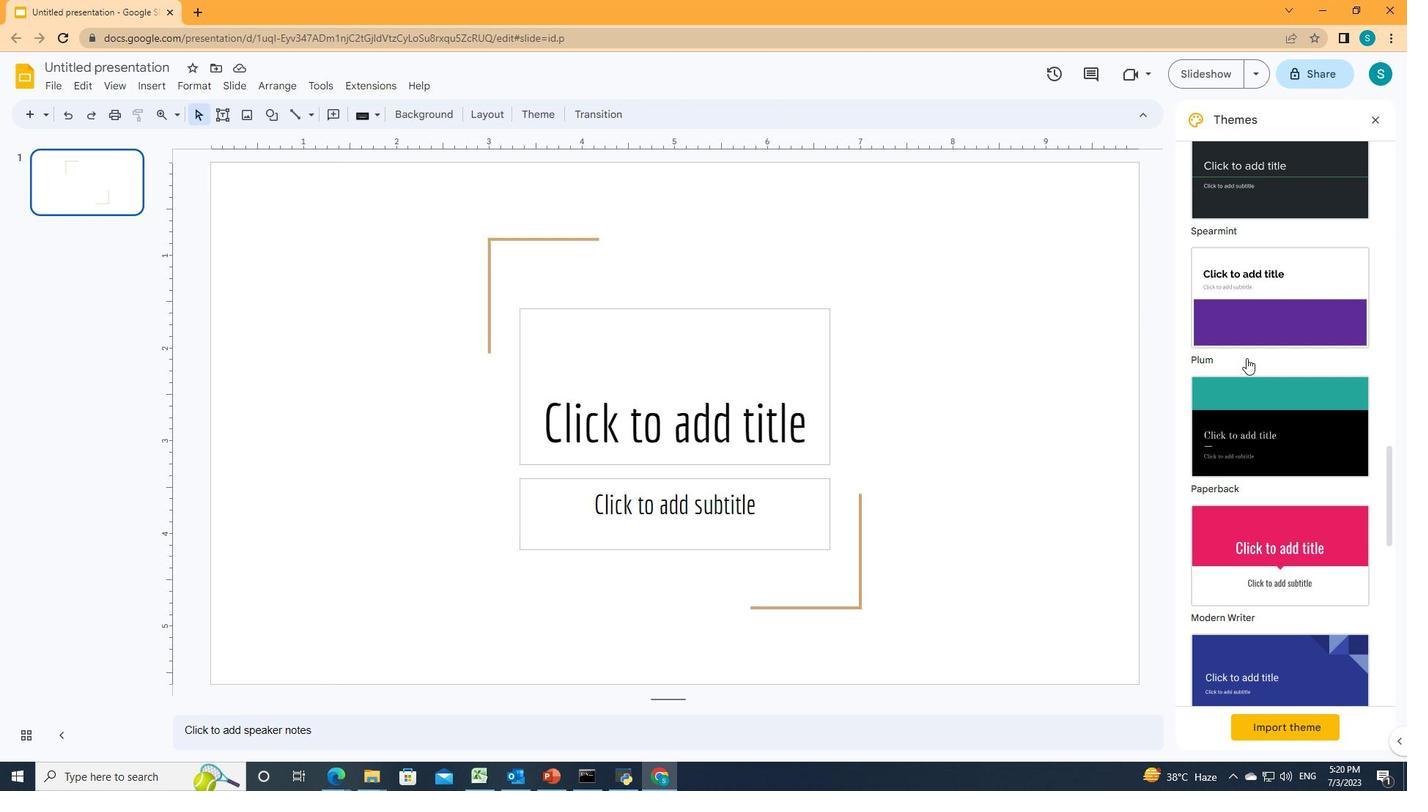 
Action: Mouse scrolled (1246, 357) with delta (0, 0)
Screenshot: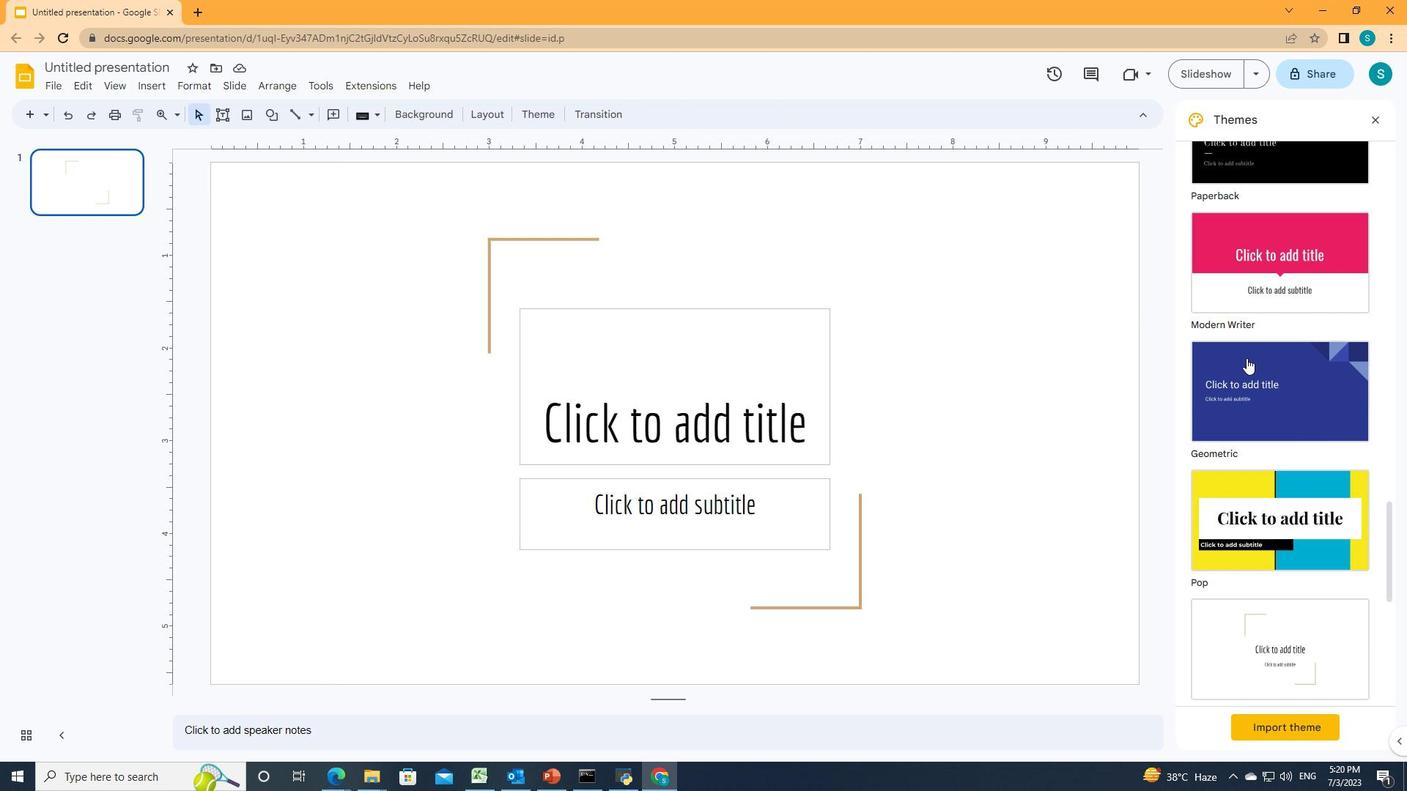 
Action: Mouse scrolled (1246, 357) with delta (0, 0)
Screenshot: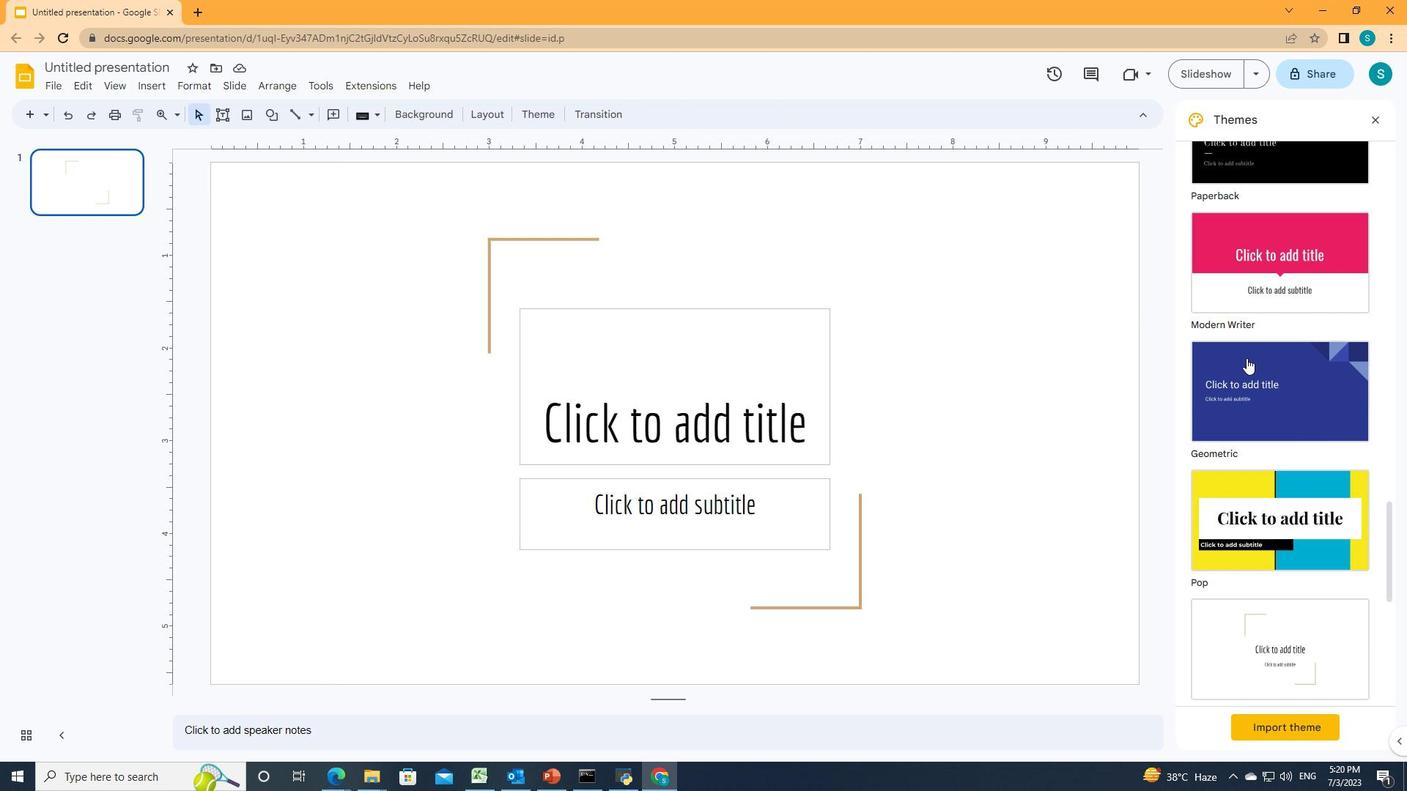 
Action: Mouse scrolled (1246, 357) with delta (0, 0)
Screenshot: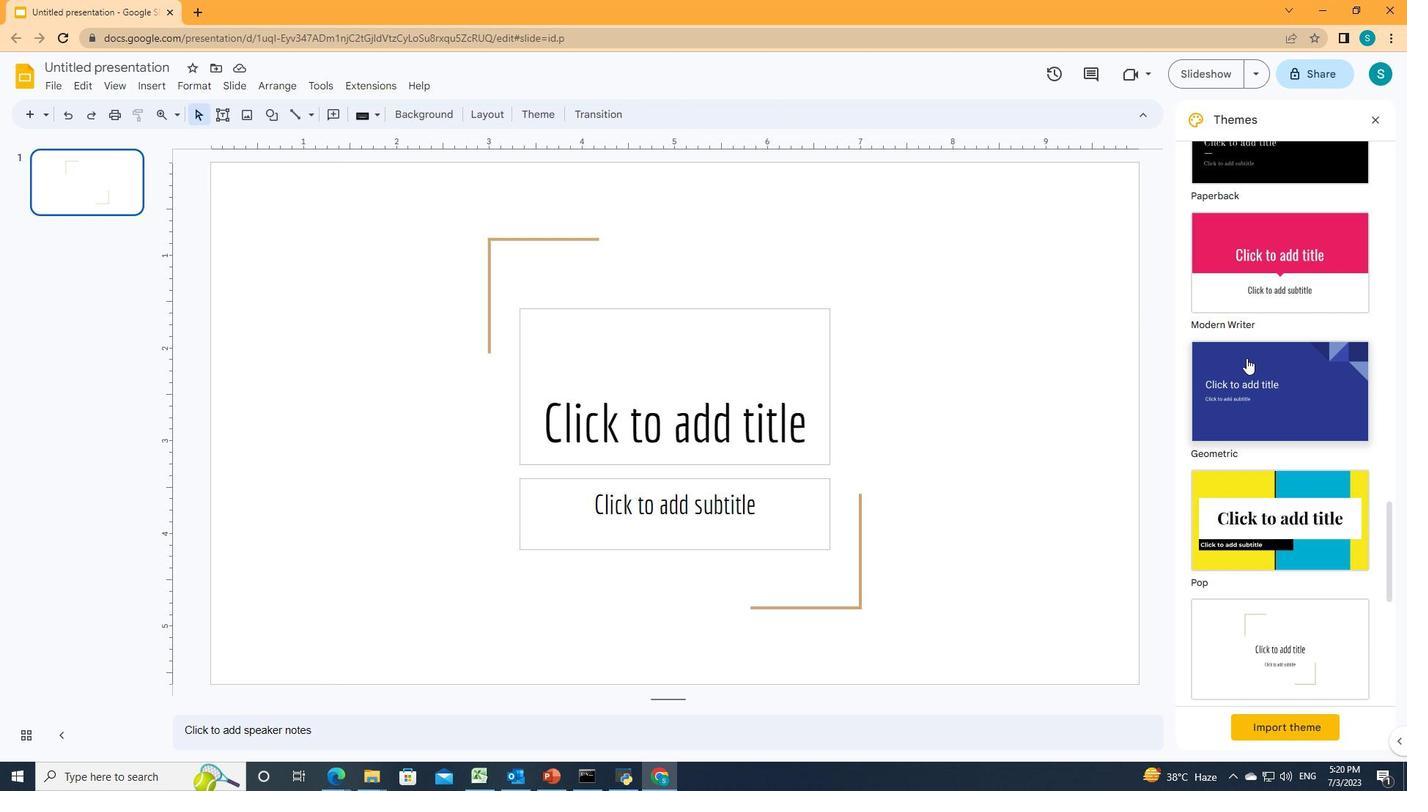 
Action: Mouse scrolled (1246, 357) with delta (0, 0)
Screenshot: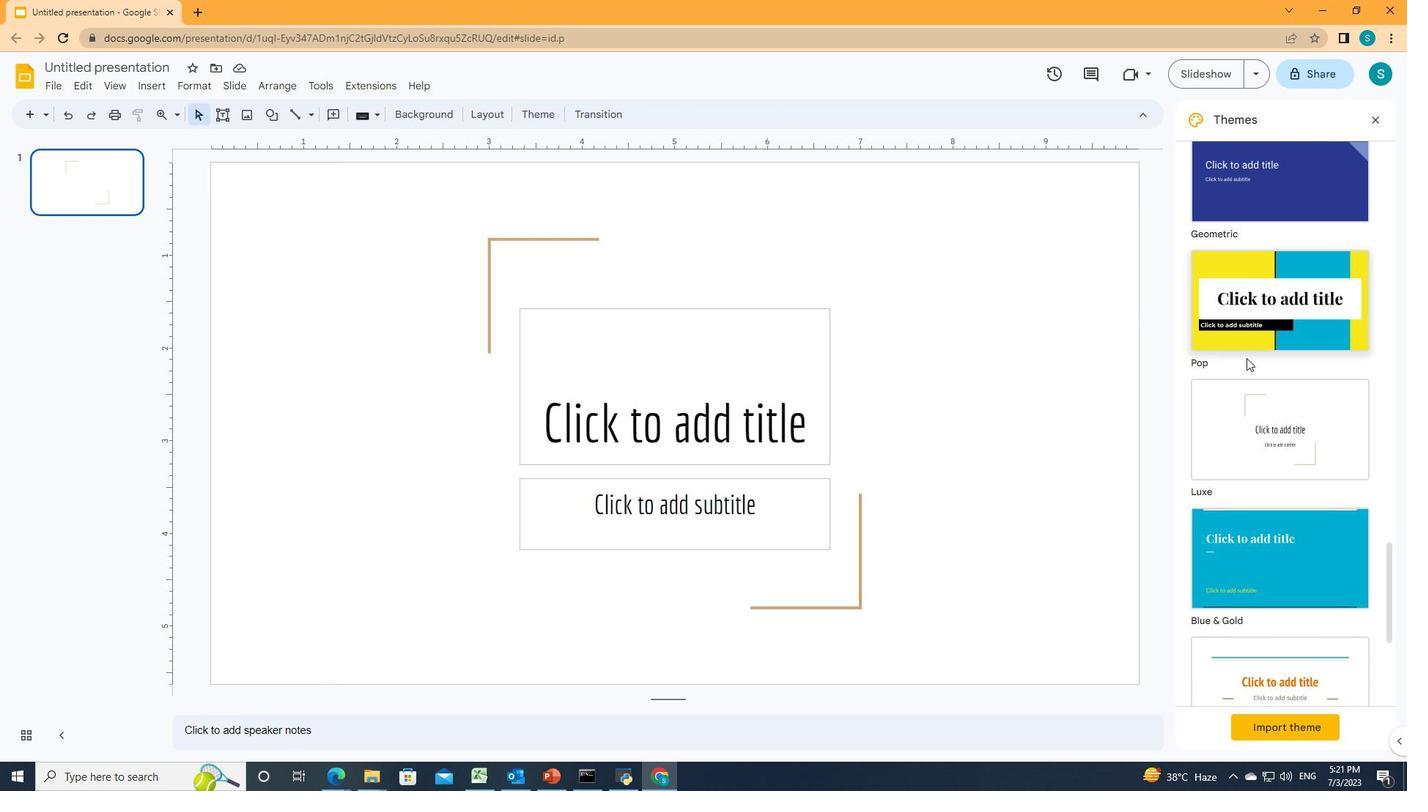 
Action: Mouse scrolled (1246, 357) with delta (0, 0)
Screenshot: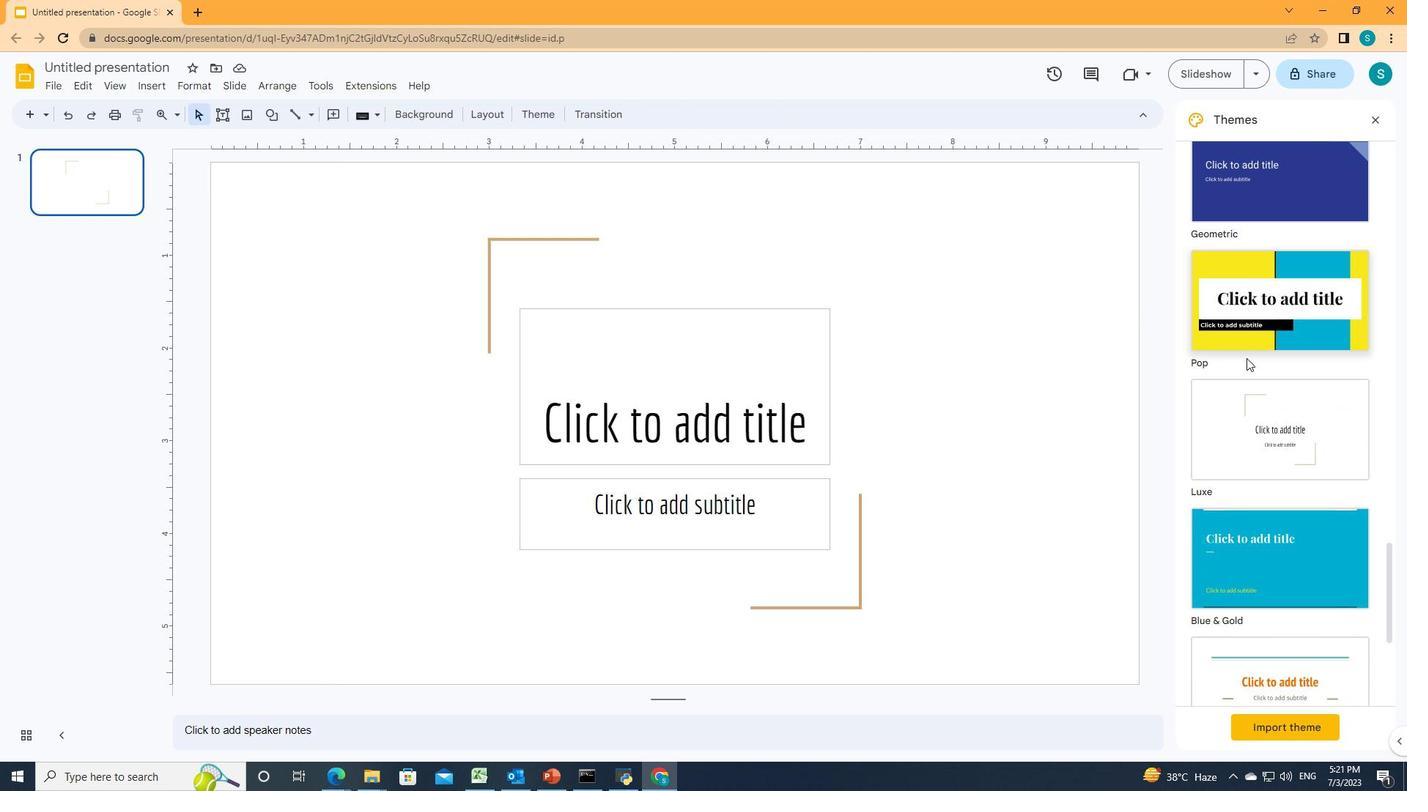 
Action: Mouse scrolled (1246, 357) with delta (0, 0)
Screenshot: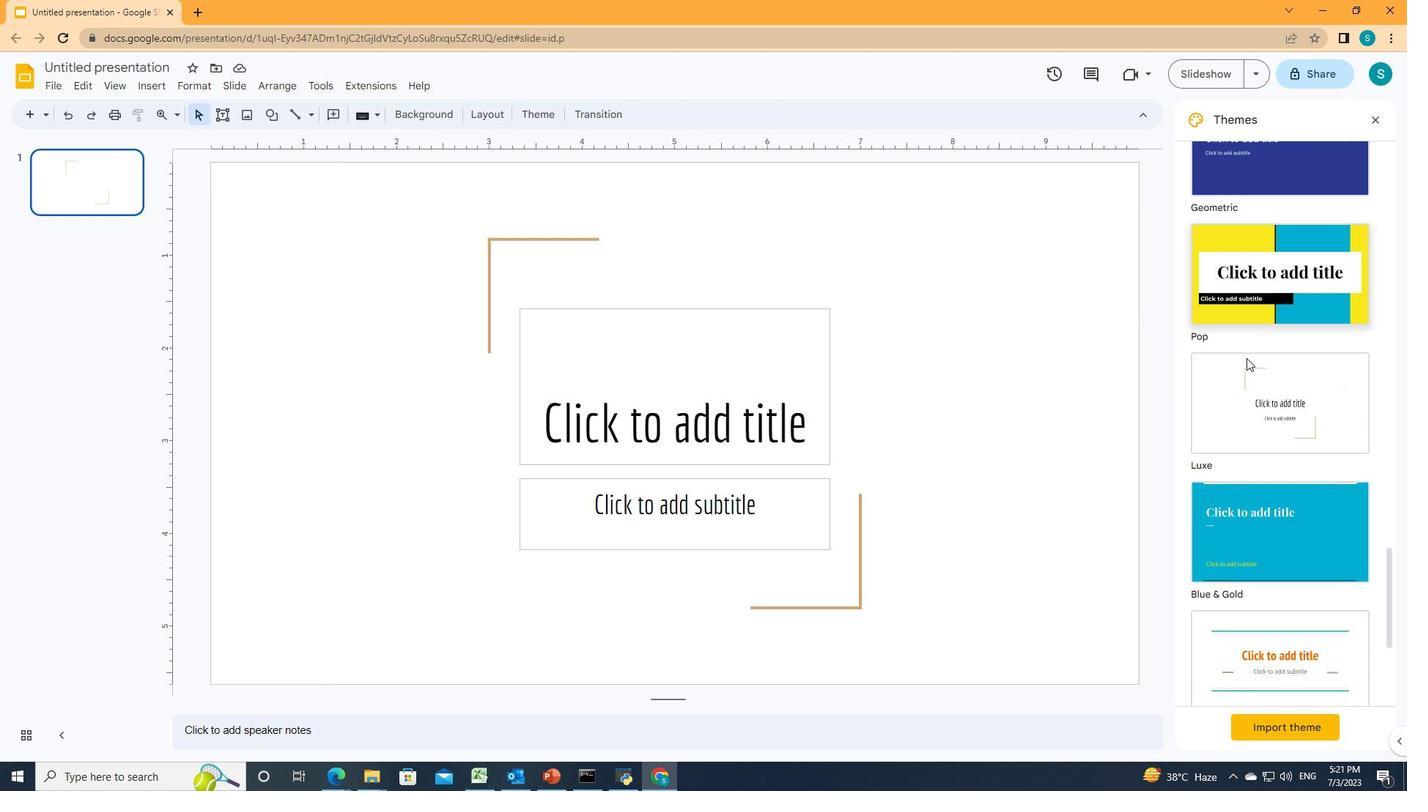 
Action: Mouse pressed left at (1246, 358)
Screenshot: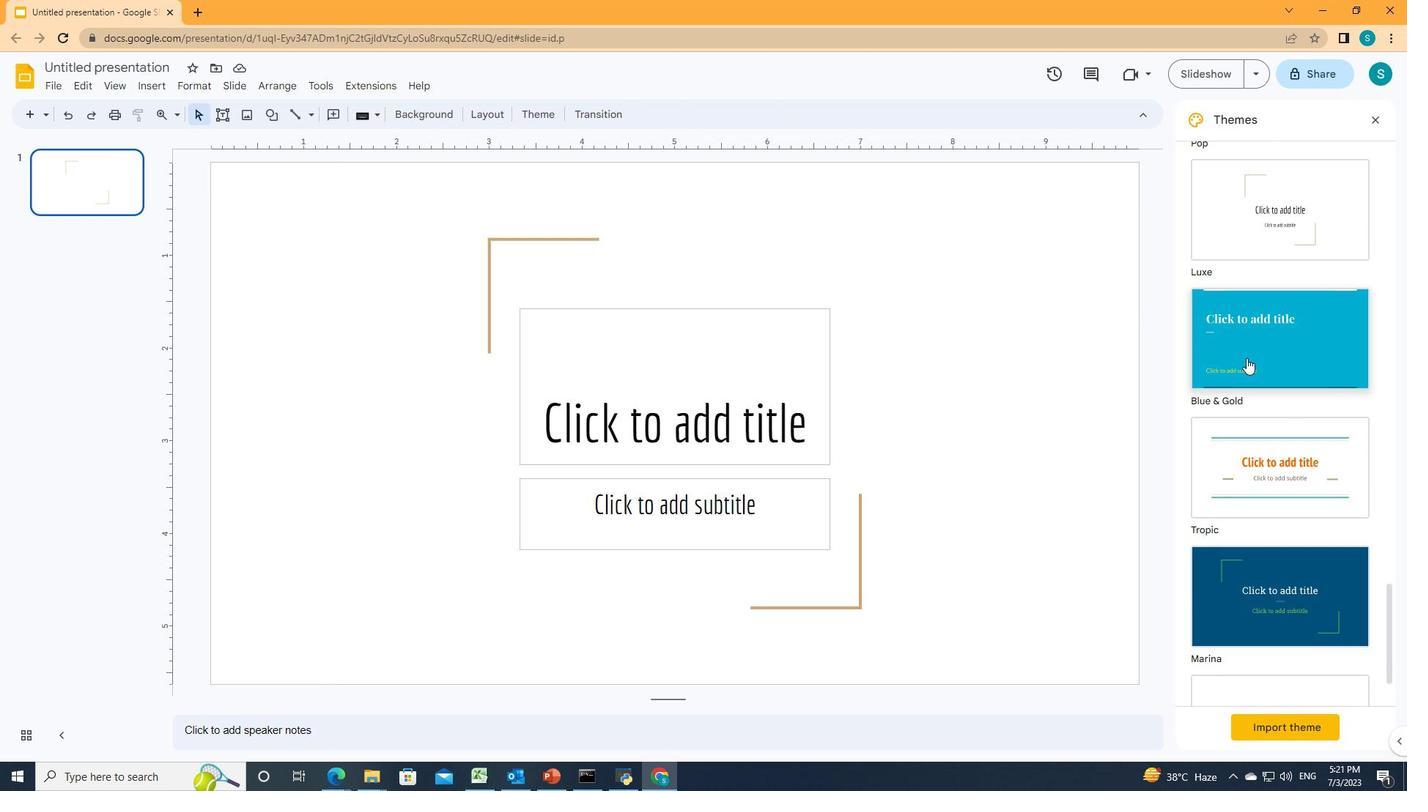 
Action: Mouse moved to (1111, 392)
Screenshot: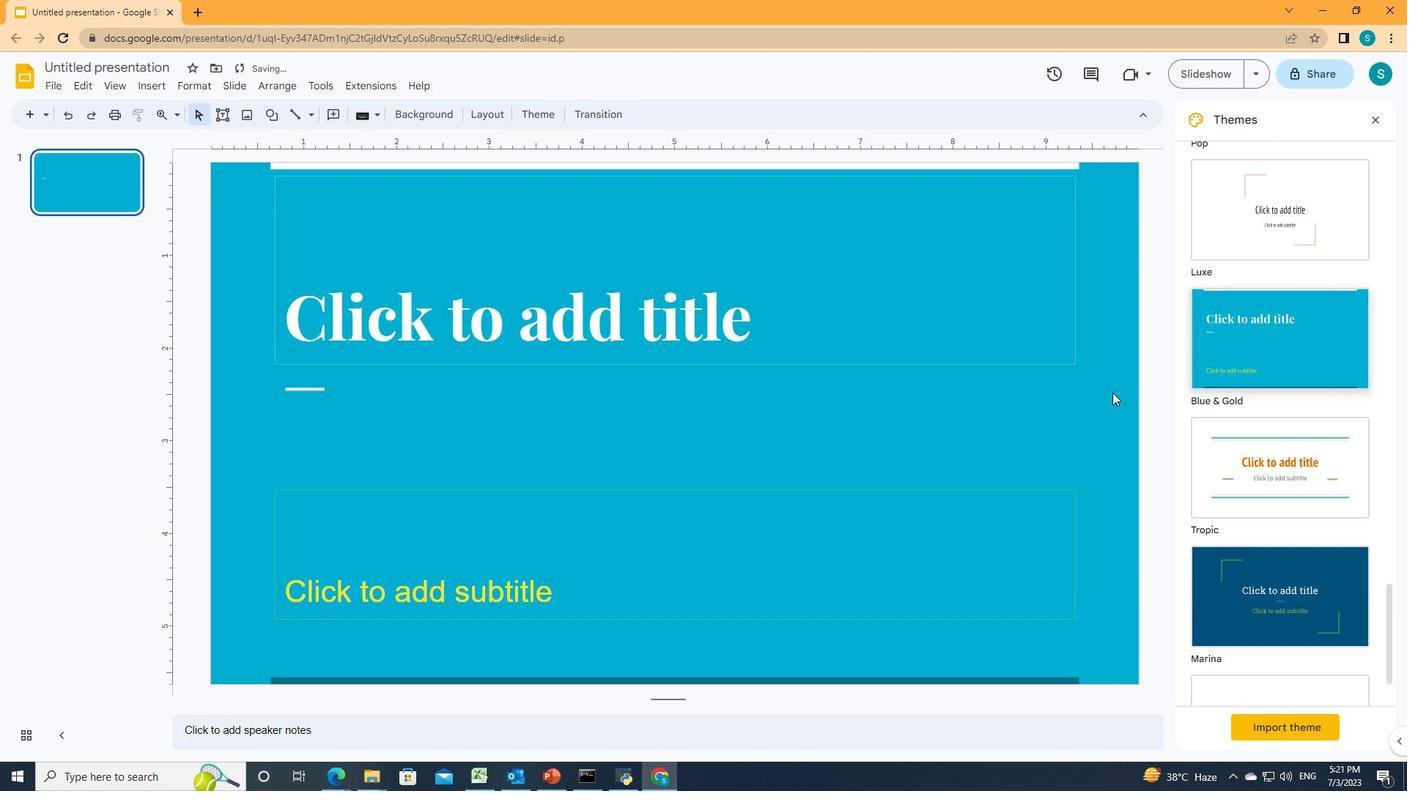 
